 Task: Search for a place to stay in Collinsville, United States, from August 3 to August 7 for 2 guests. Set the price range between ₹4000 and ₹9000, select 1 bedroom and 1 bathroom, choose 'House' as the property type, enable 'Self check-in,' and select 'English' as the host language.
Action: Mouse pressed left at (525, 129)
Screenshot: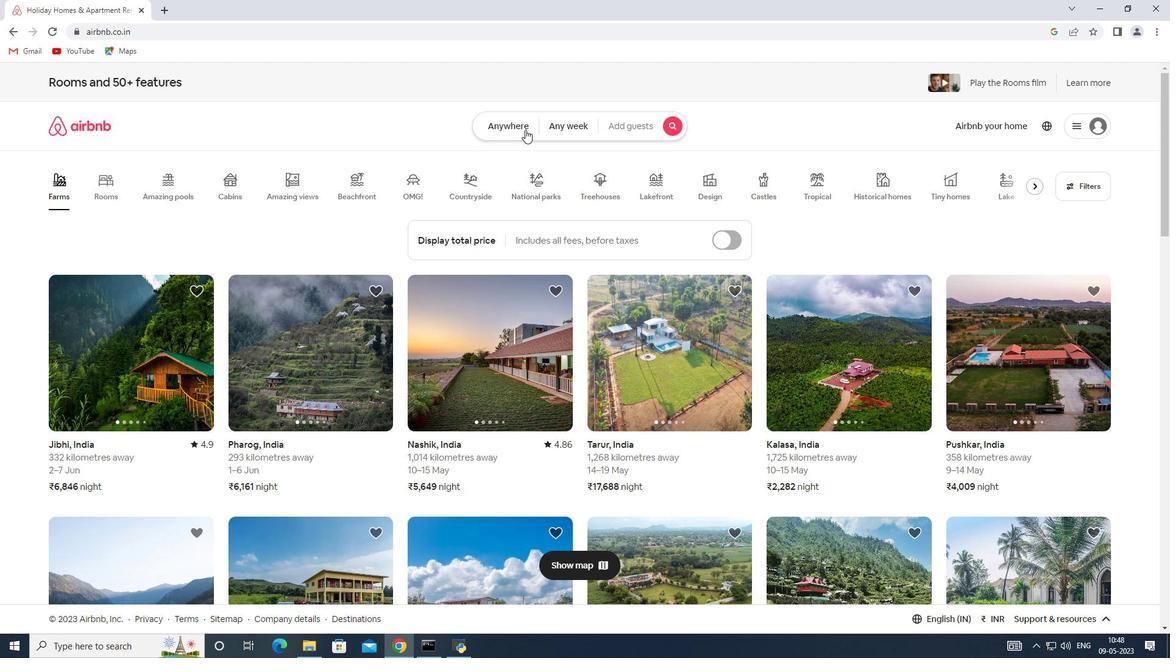
Action: Mouse moved to (382, 174)
Screenshot: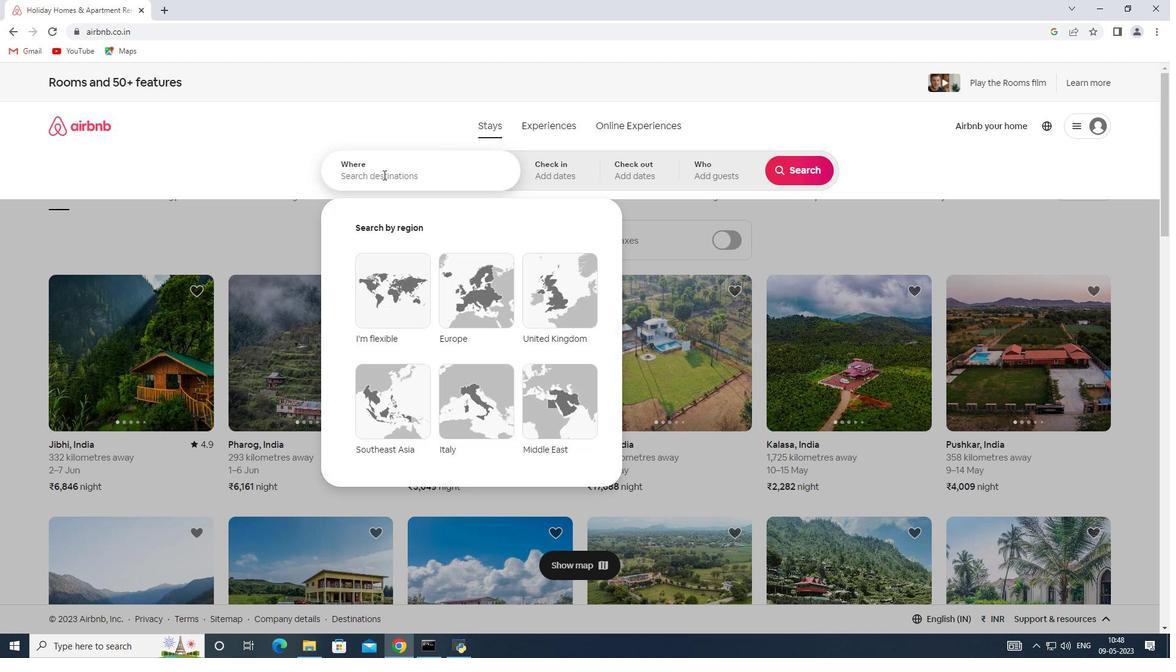 
Action: Mouse pressed left at (382, 174)
Screenshot: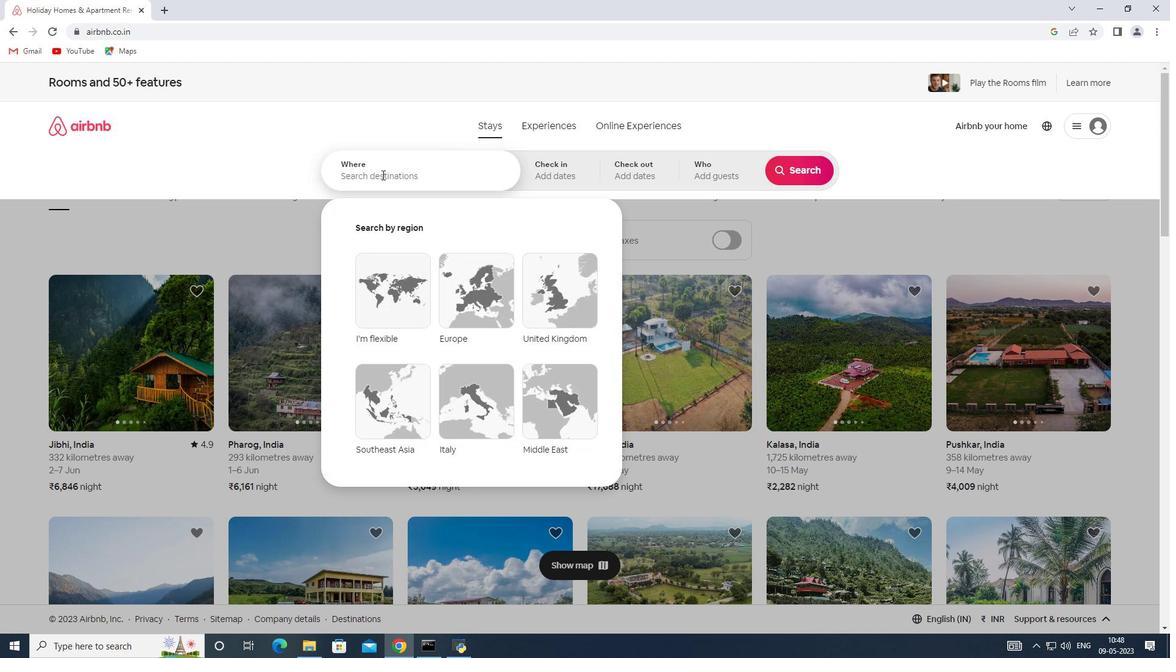 
Action: Key pressed <Key.shift><Key.shift><Key.shift><Key.shift><Key.shift><Key.shift><Key.shift><Key.shift><Key.shift><Key.shift><Key.shift><Key.shift><Key.shift><Key.shift><Key.shift><Key.shift><Key.shift><Key.shift><Key.shift><Key.shift><Key.shift><Key.shift><Key.shift><Key.shift>Collinsville,<Key.shift>United<Key.space><Key.shift>States
Screenshot: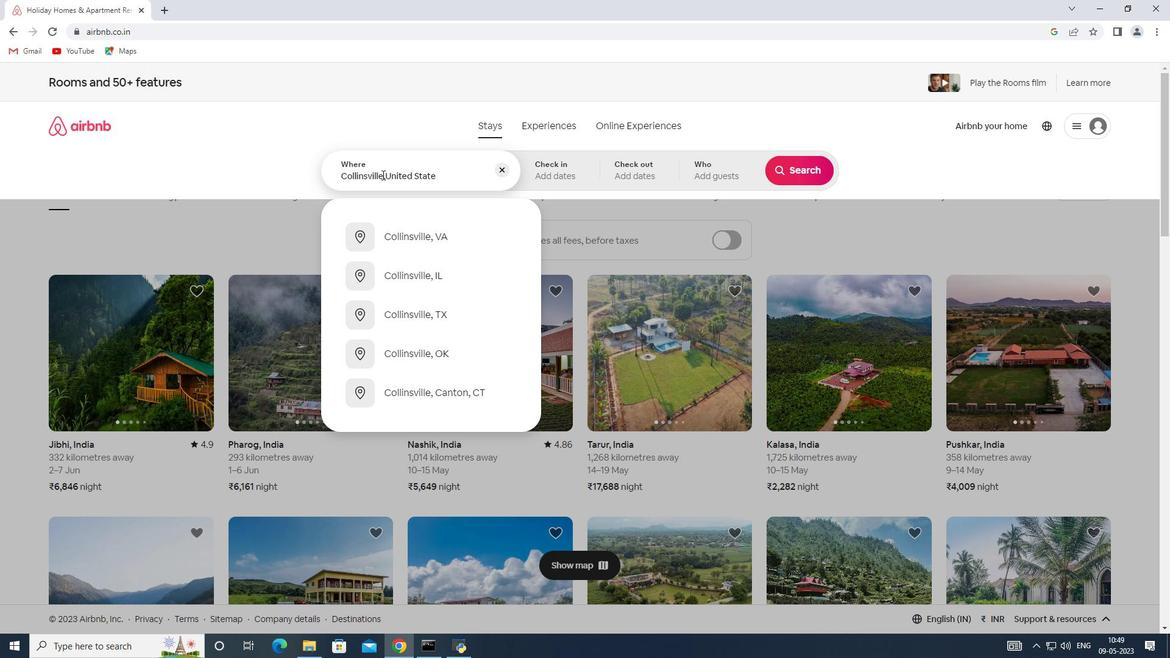 
Action: Mouse moved to (568, 160)
Screenshot: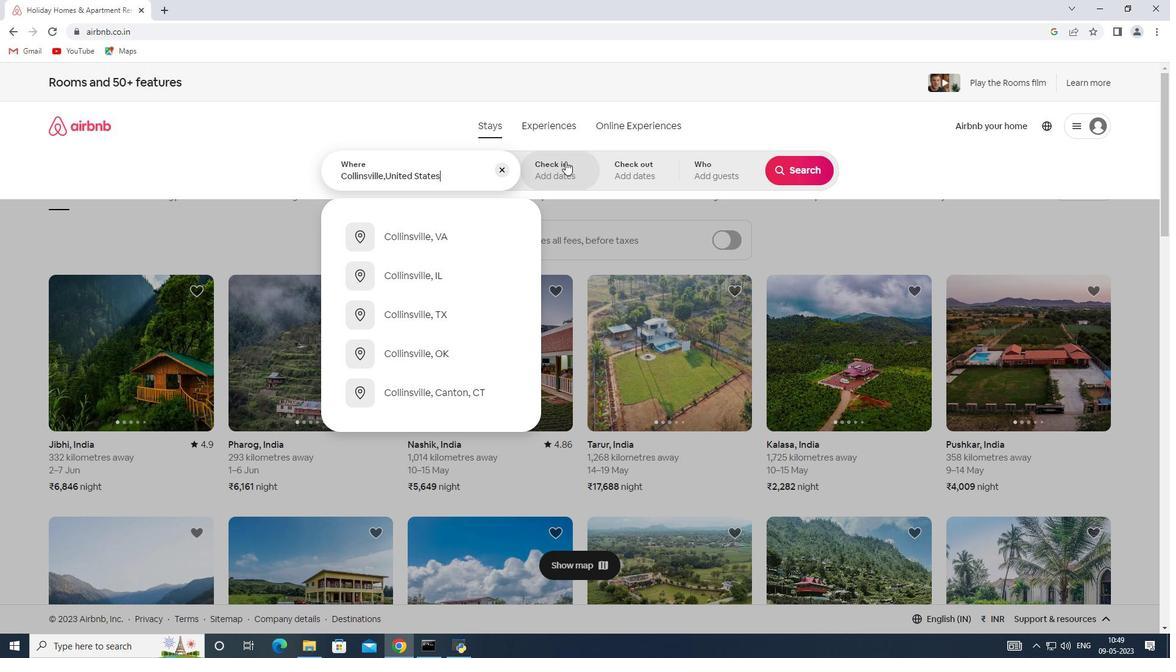 
Action: Mouse pressed left at (568, 160)
Screenshot: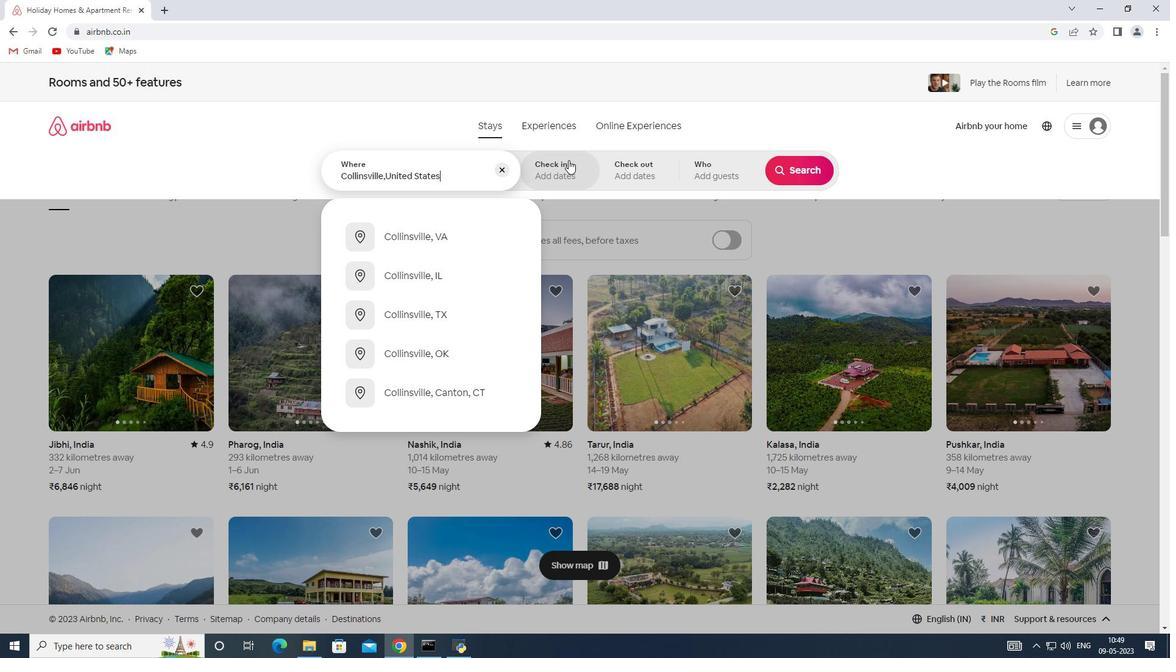 
Action: Mouse moved to (800, 273)
Screenshot: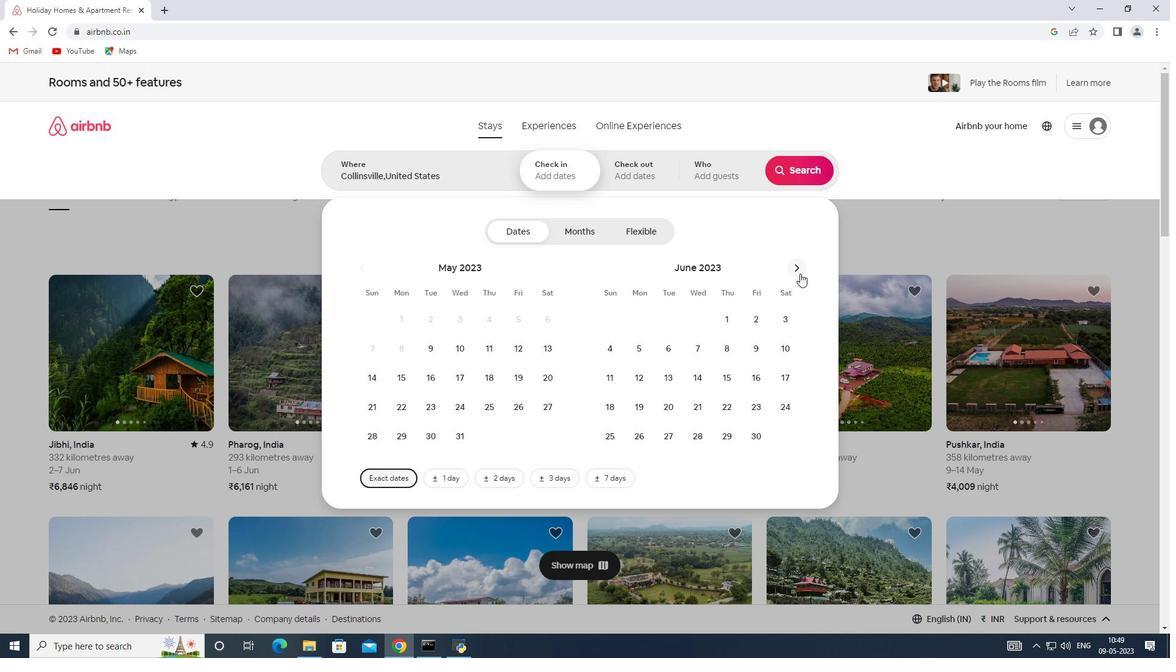 
Action: Mouse pressed left at (800, 273)
Screenshot: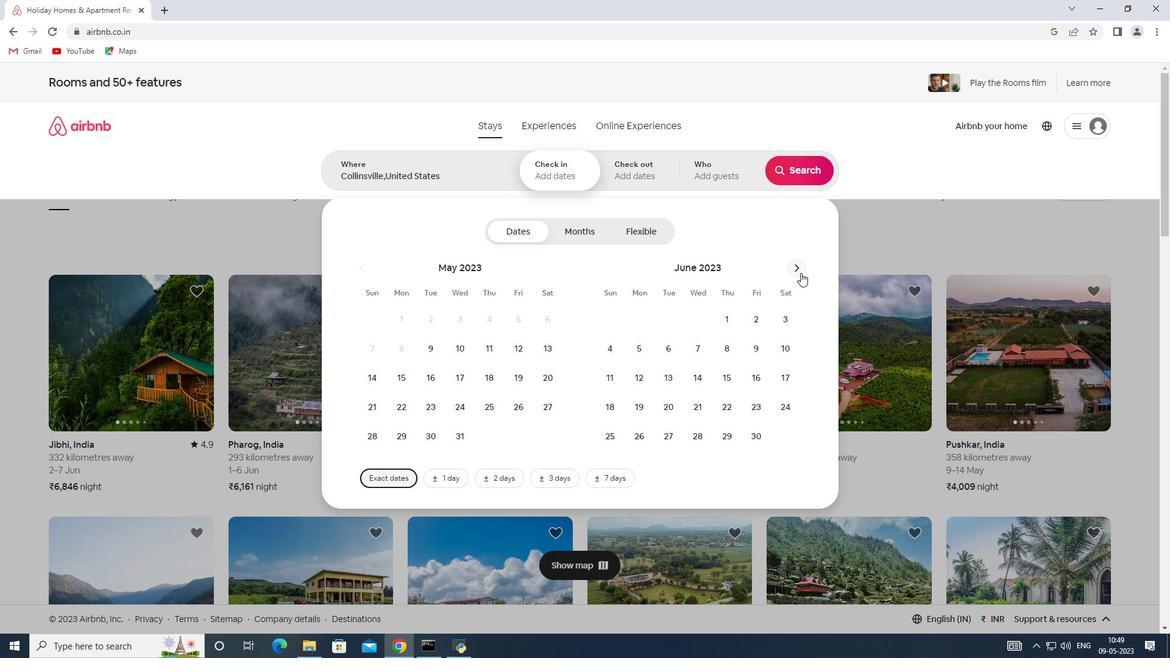 
Action: Mouse pressed left at (800, 273)
Screenshot: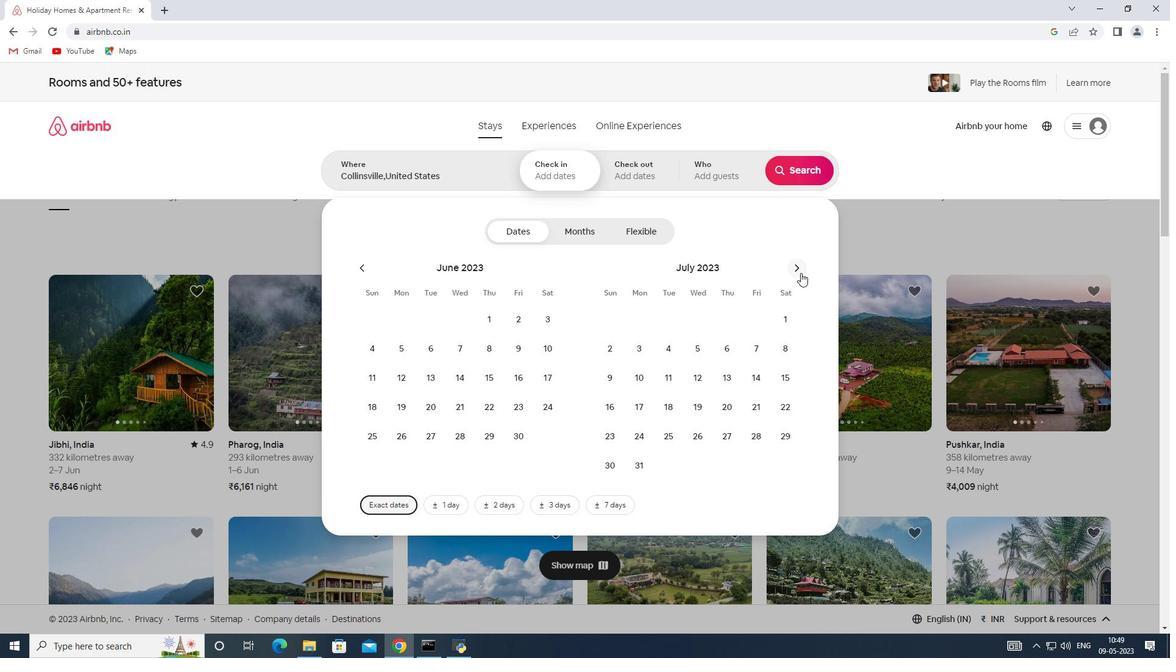 
Action: Mouse moved to (730, 315)
Screenshot: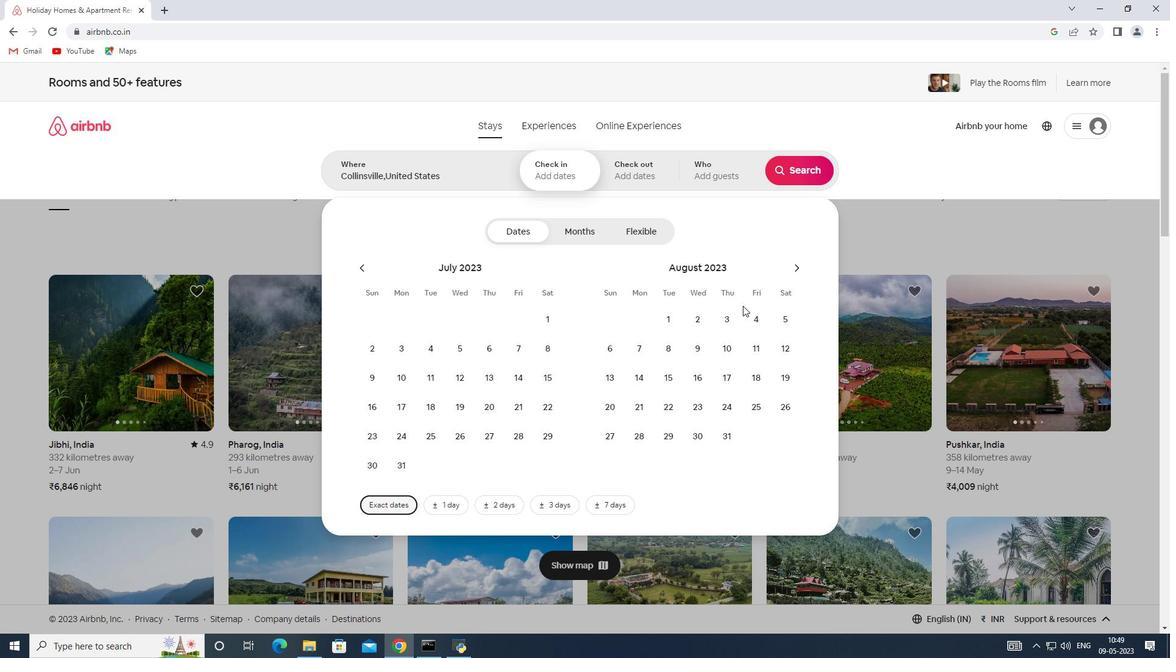 
Action: Mouse pressed left at (730, 315)
Screenshot: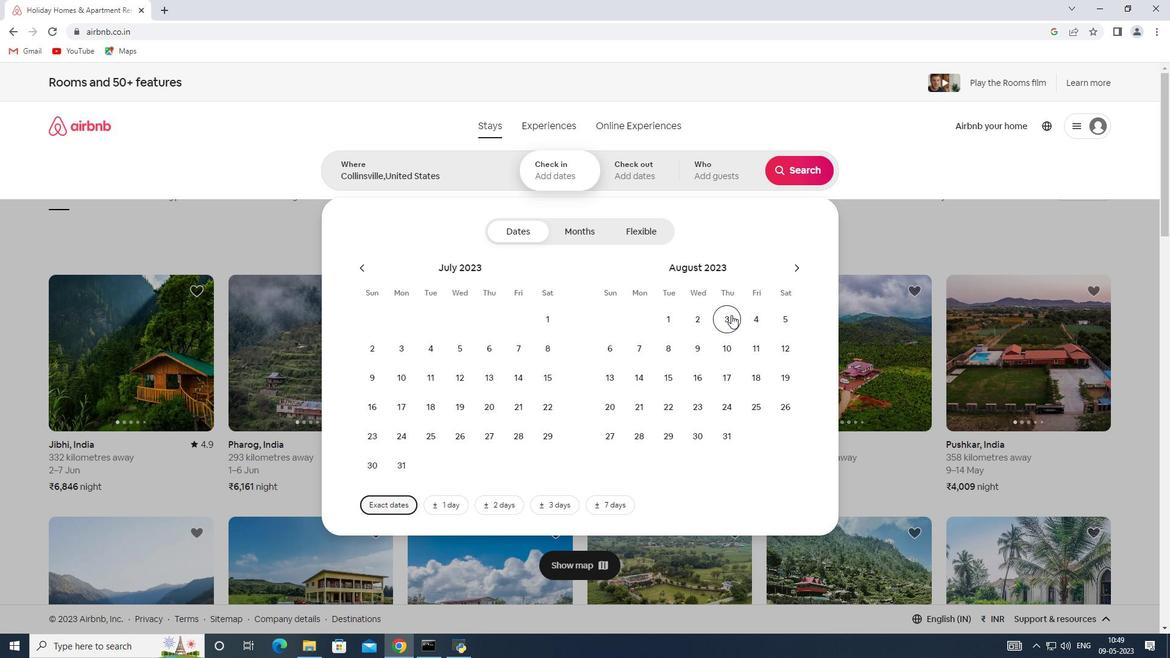 
Action: Mouse moved to (648, 343)
Screenshot: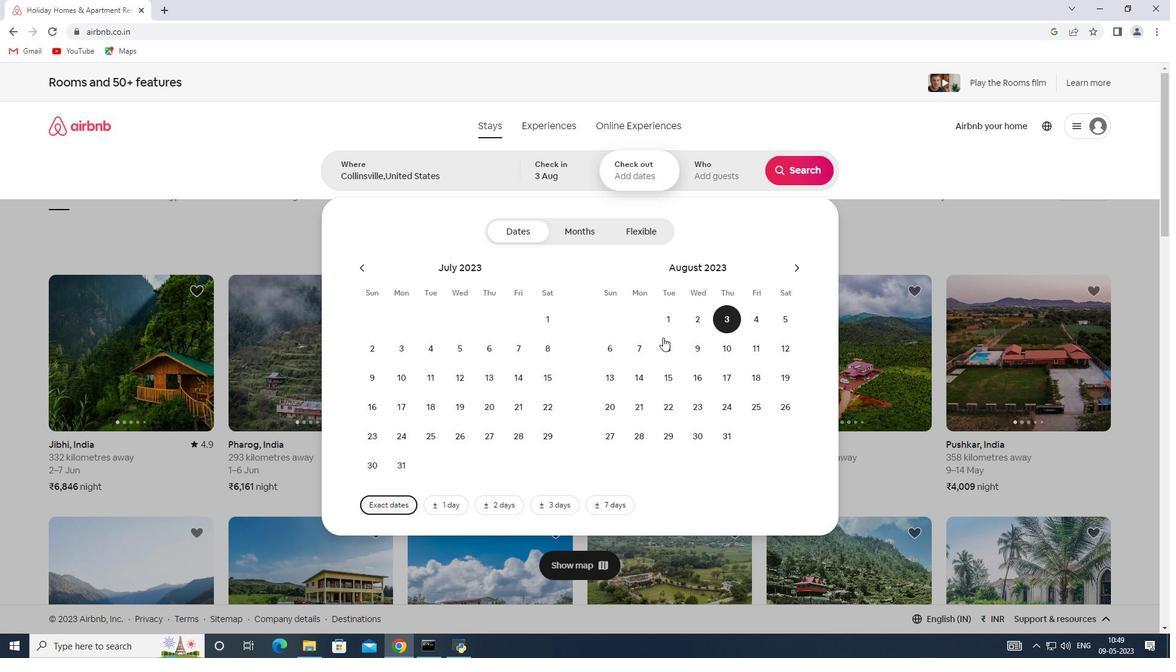 
Action: Mouse pressed left at (648, 343)
Screenshot: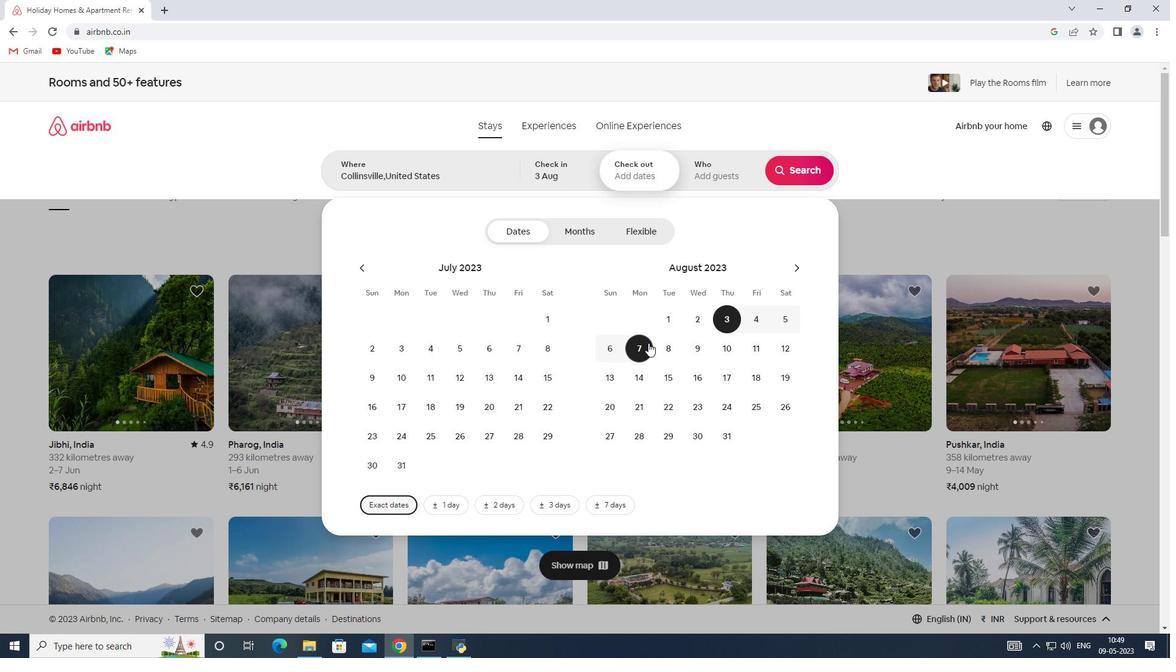 
Action: Mouse moved to (706, 176)
Screenshot: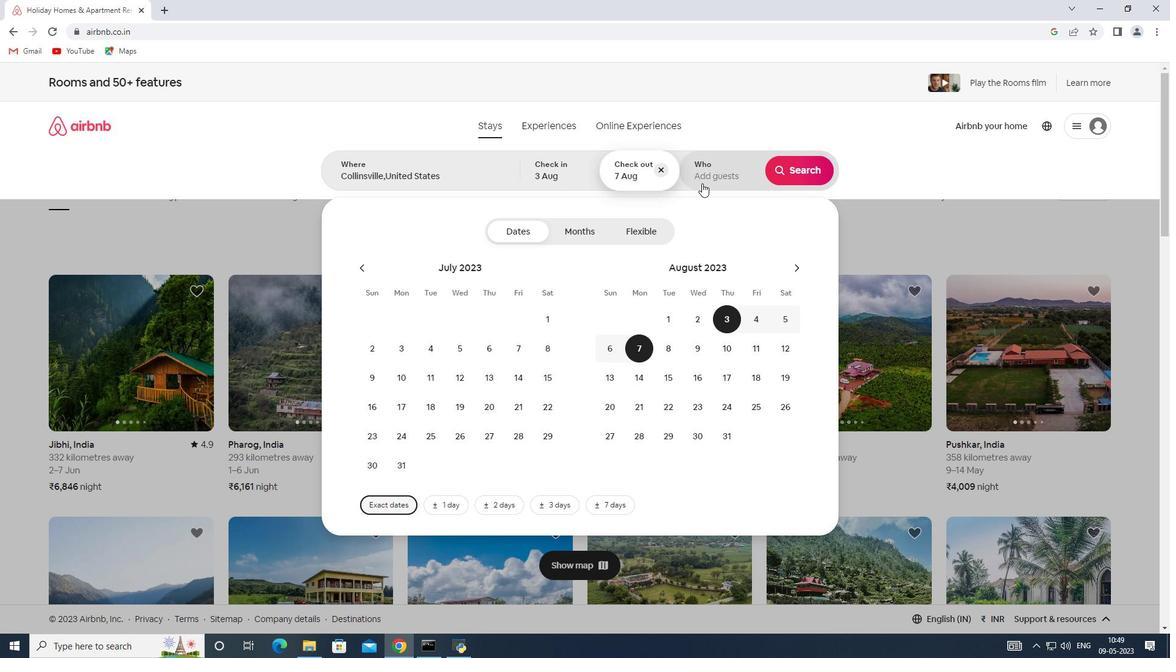 
Action: Mouse pressed left at (706, 176)
Screenshot: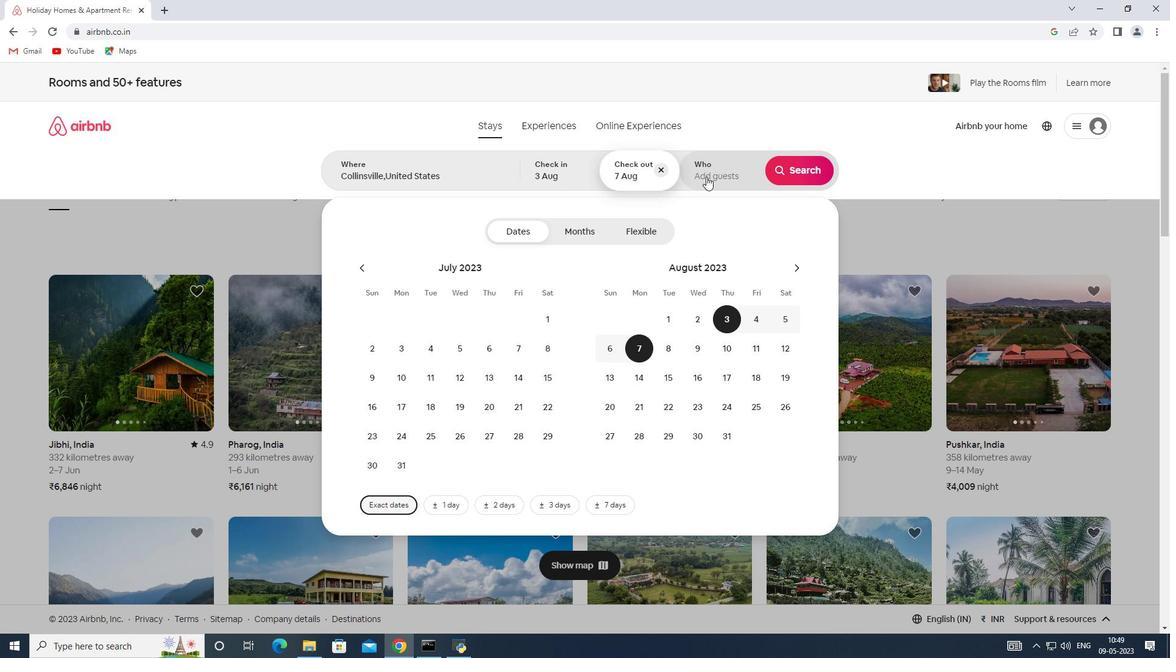 
Action: Mouse moved to (803, 234)
Screenshot: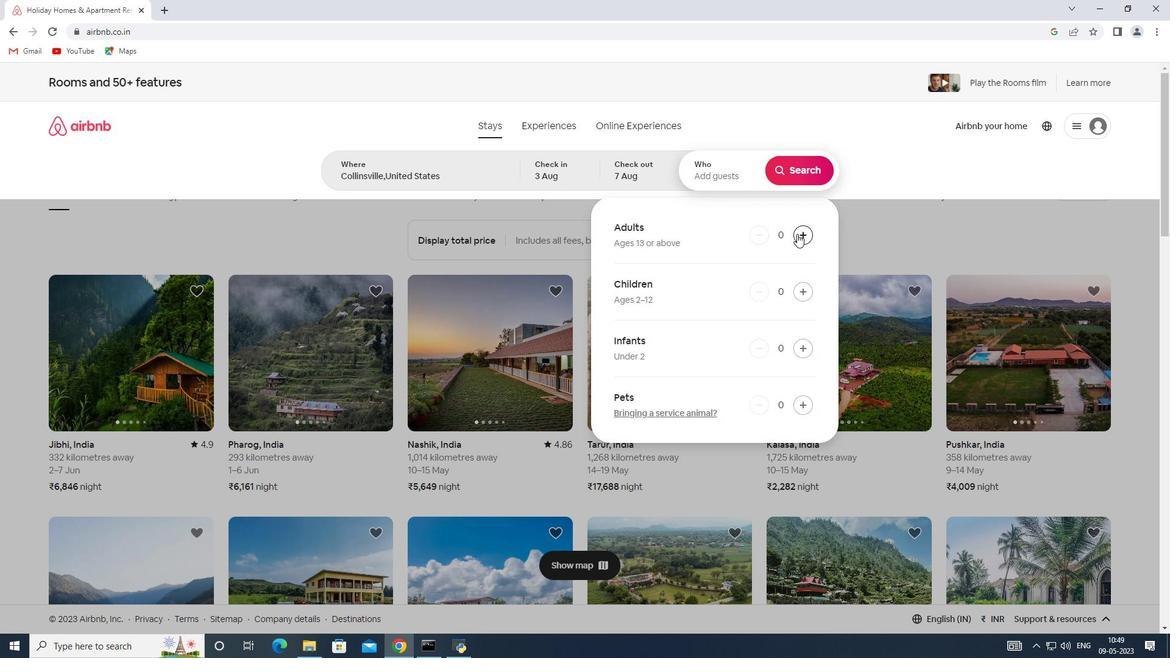 
Action: Mouse pressed left at (803, 234)
Screenshot: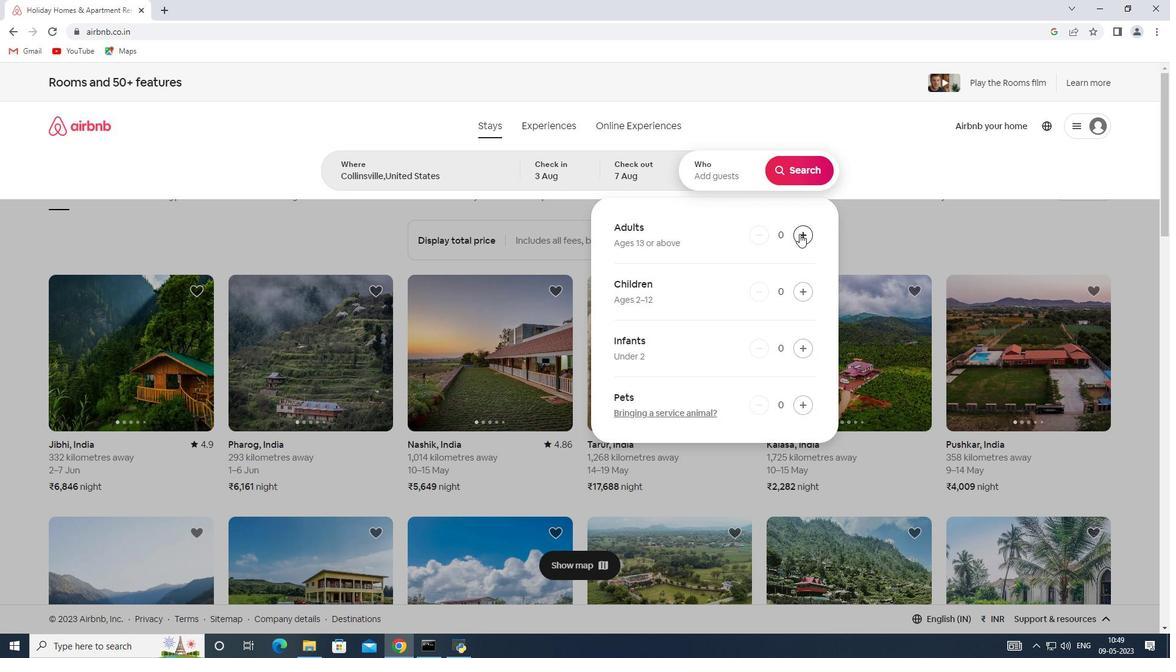 
Action: Mouse pressed left at (803, 234)
Screenshot: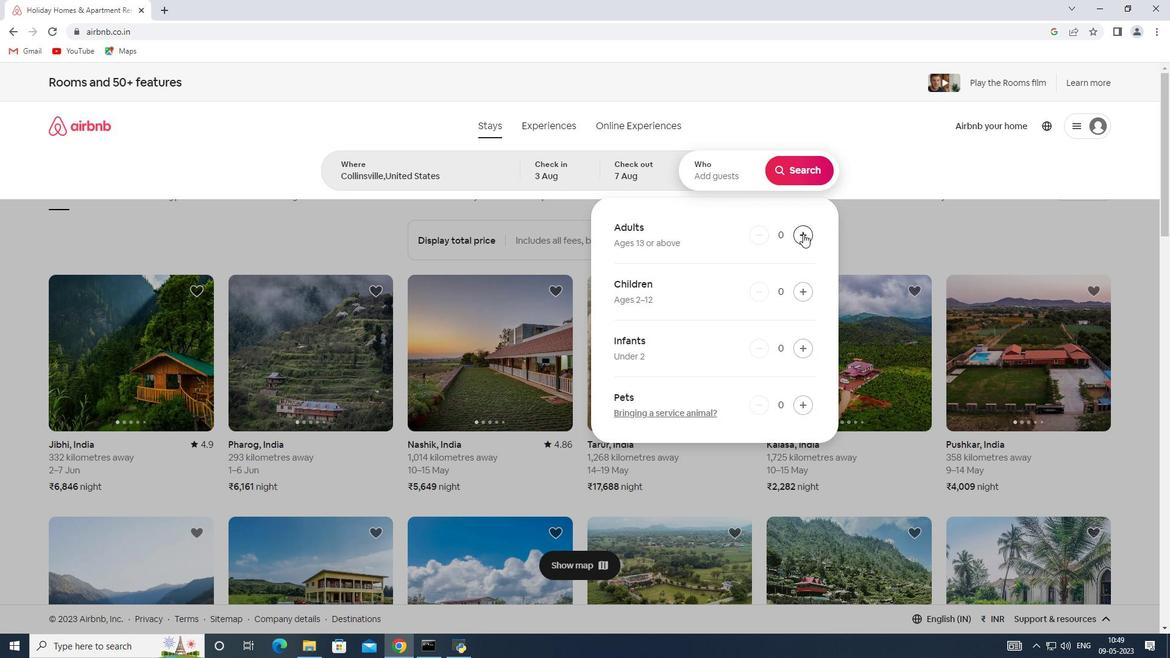 
Action: Mouse moved to (797, 165)
Screenshot: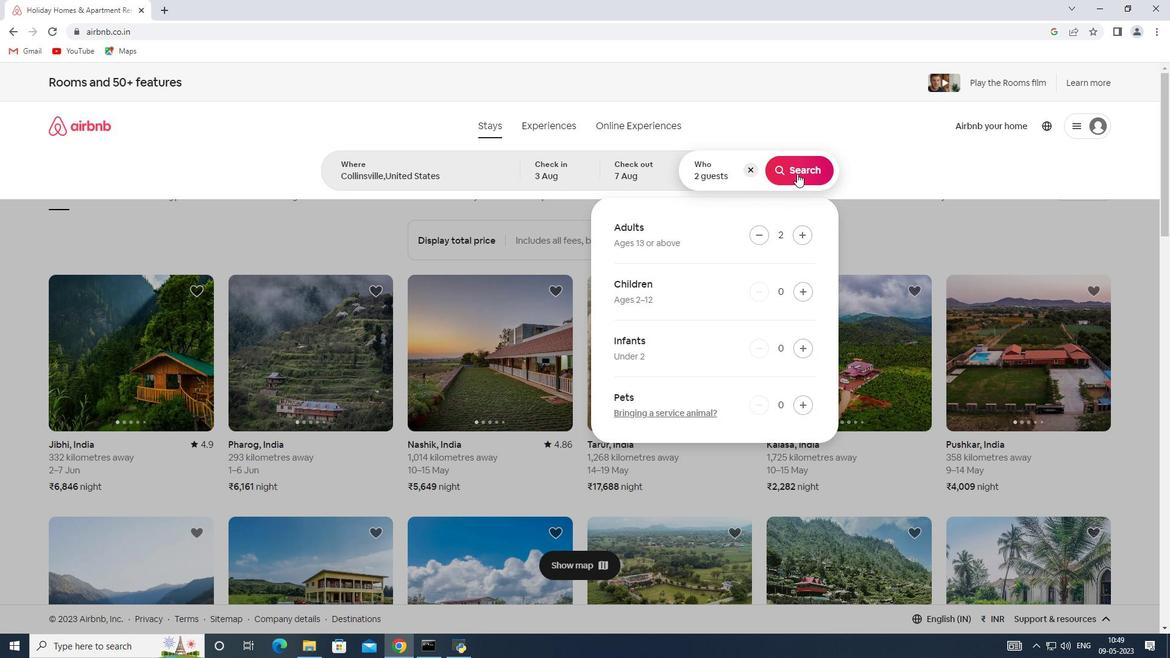 
Action: Mouse pressed left at (797, 165)
Screenshot: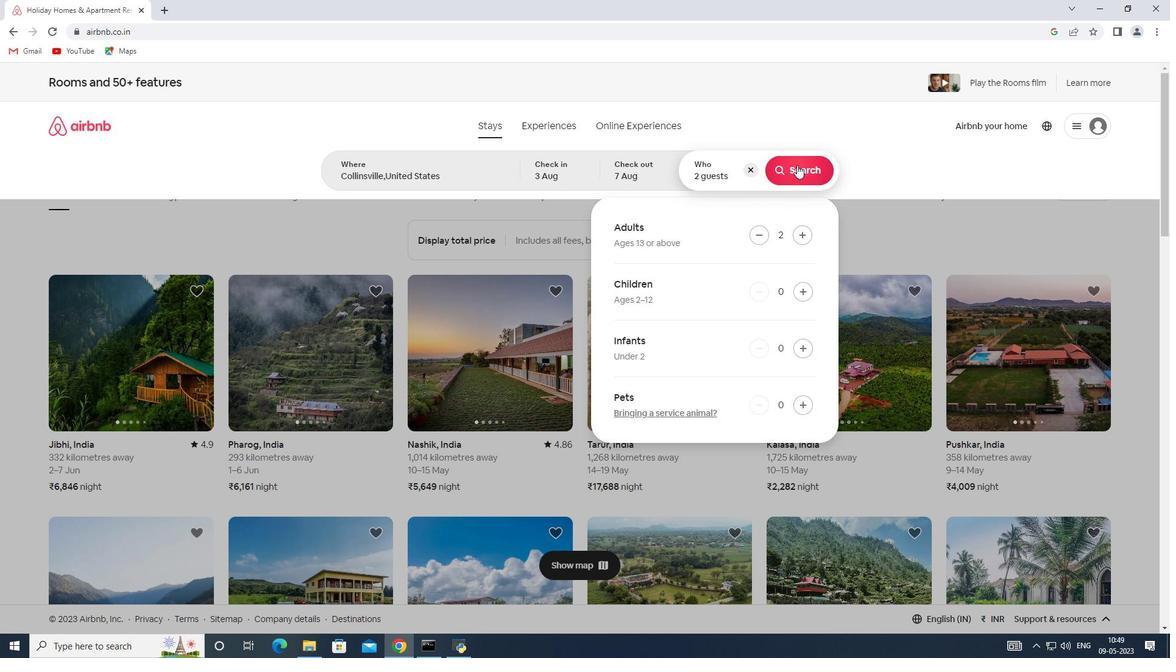 
Action: Mouse moved to (1130, 134)
Screenshot: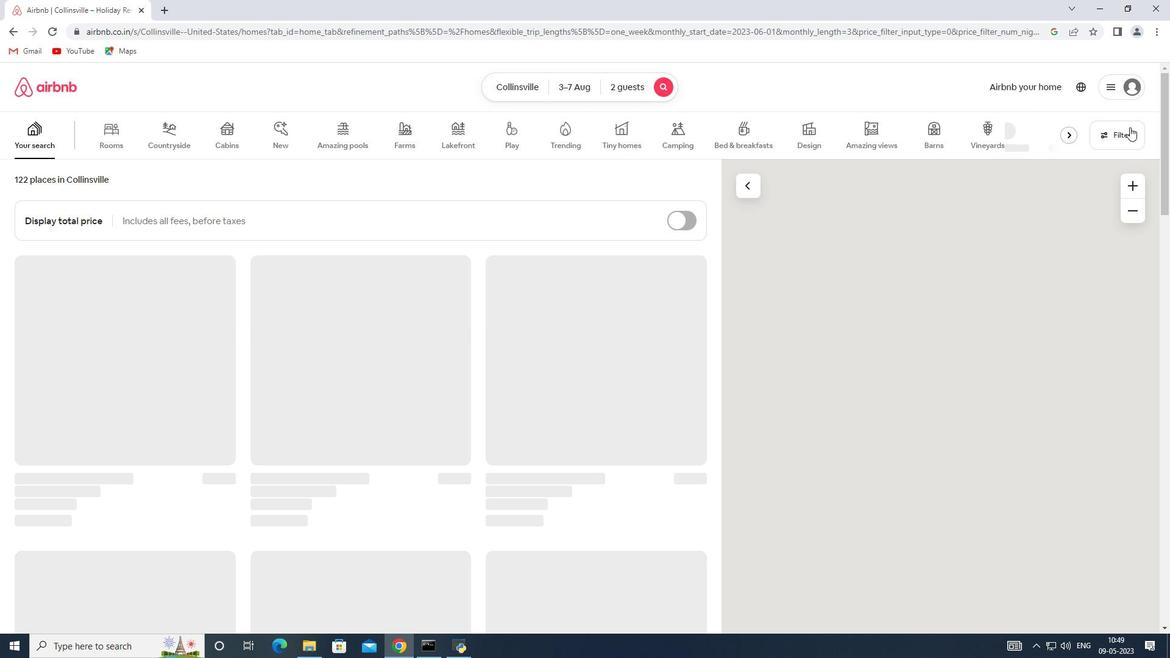 
Action: Mouse pressed left at (1130, 134)
Screenshot: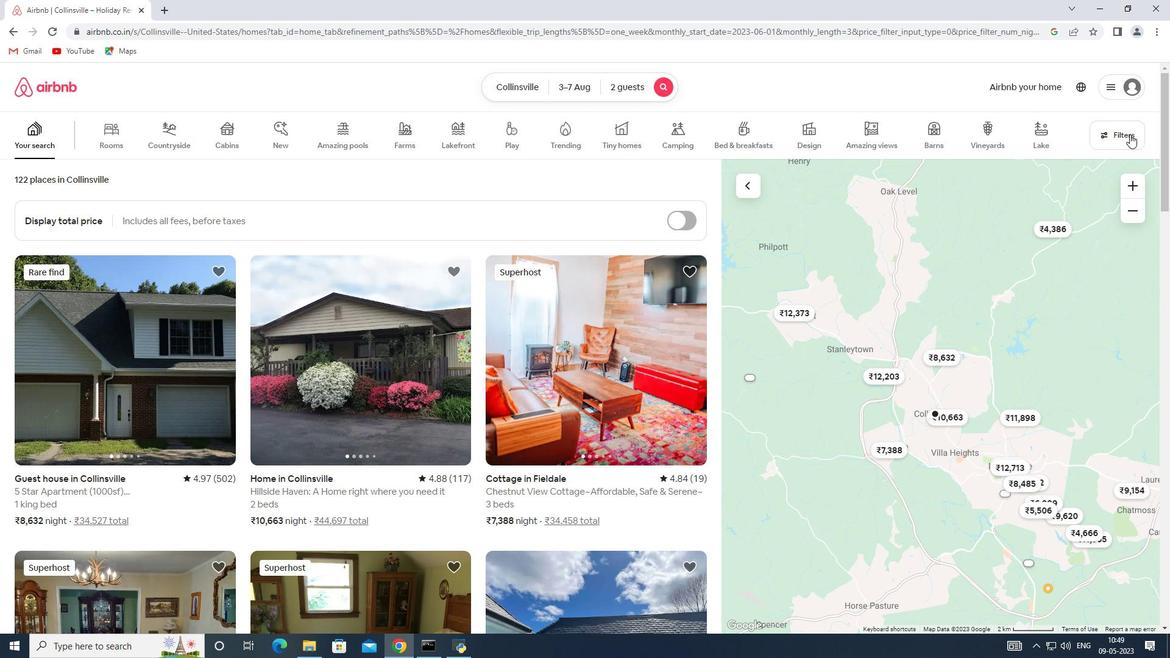 
Action: Mouse moved to (416, 435)
Screenshot: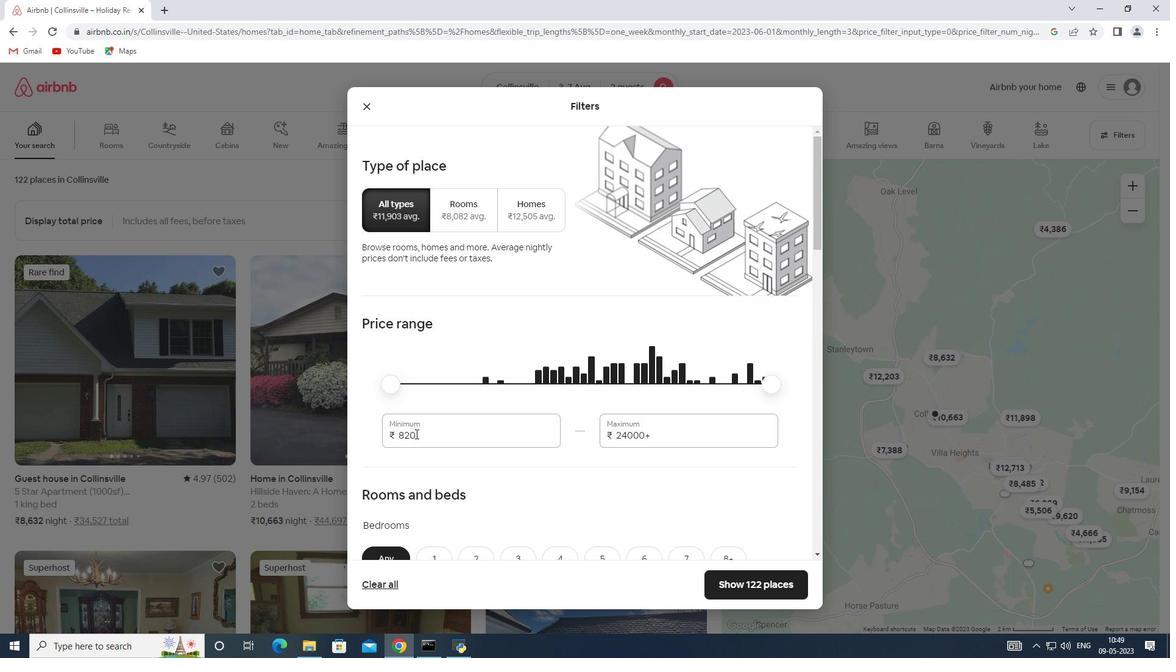 
Action: Mouse pressed left at (416, 435)
Screenshot: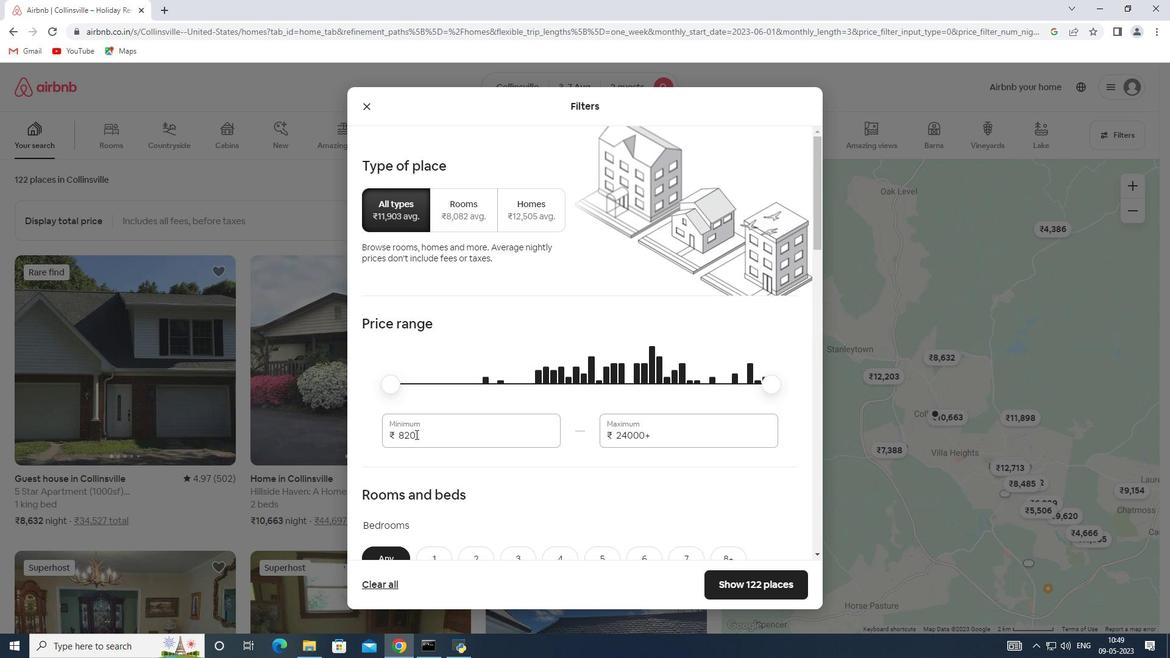 
Action: Mouse moved to (385, 435)
Screenshot: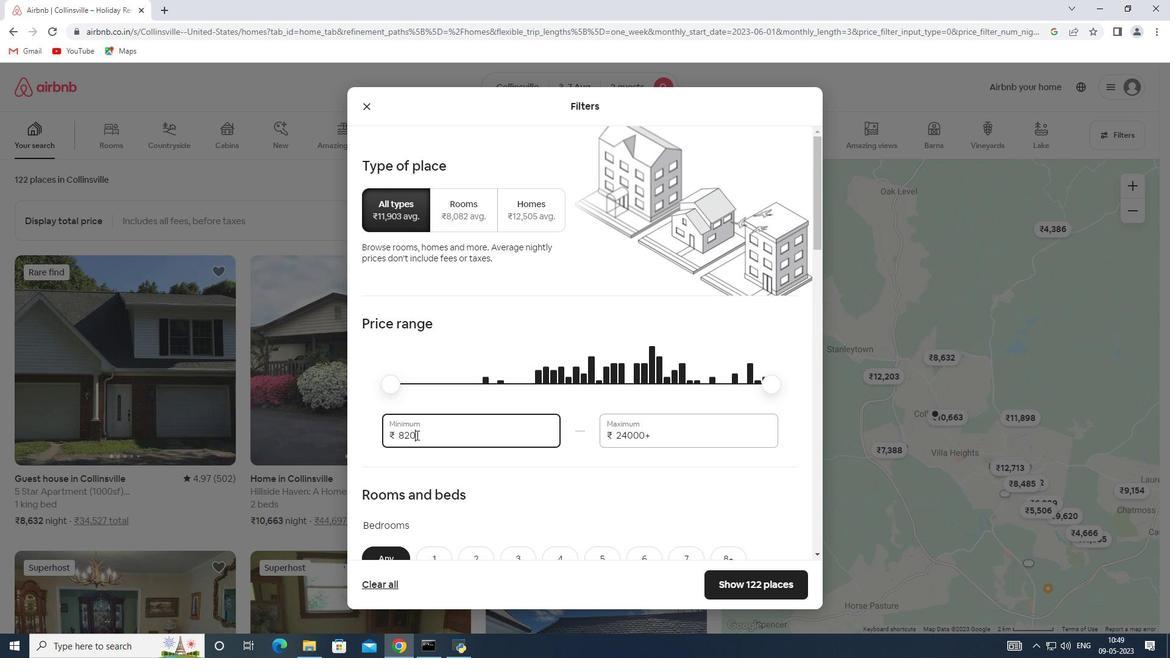 
Action: Key pressed 4000
Screenshot: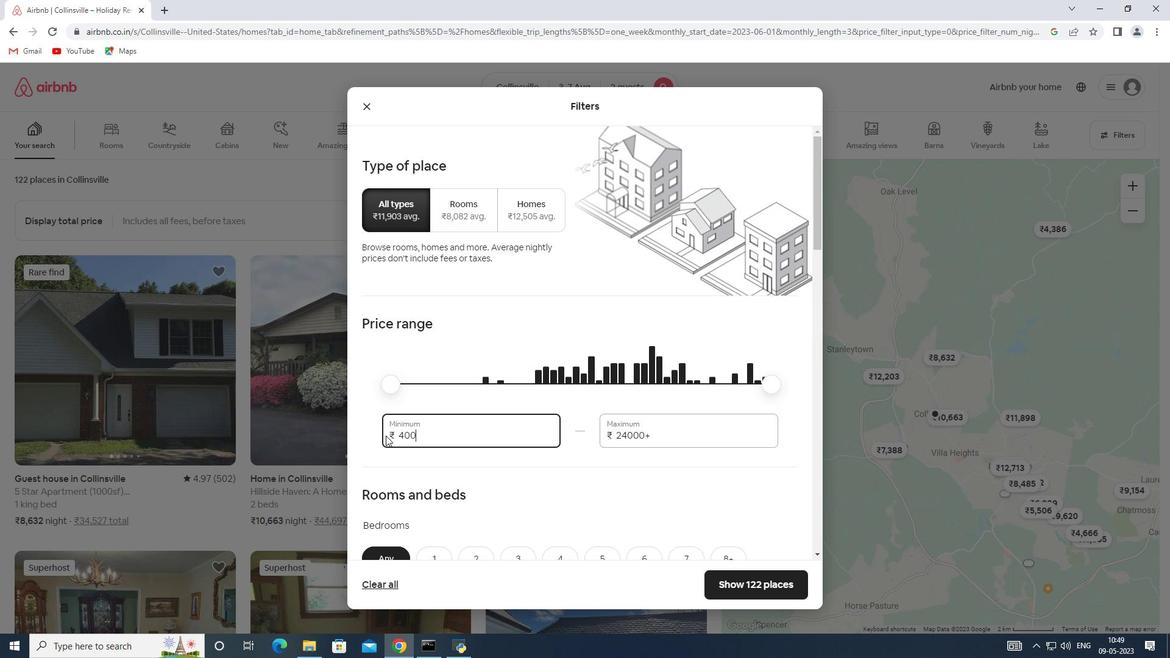 
Action: Mouse moved to (660, 435)
Screenshot: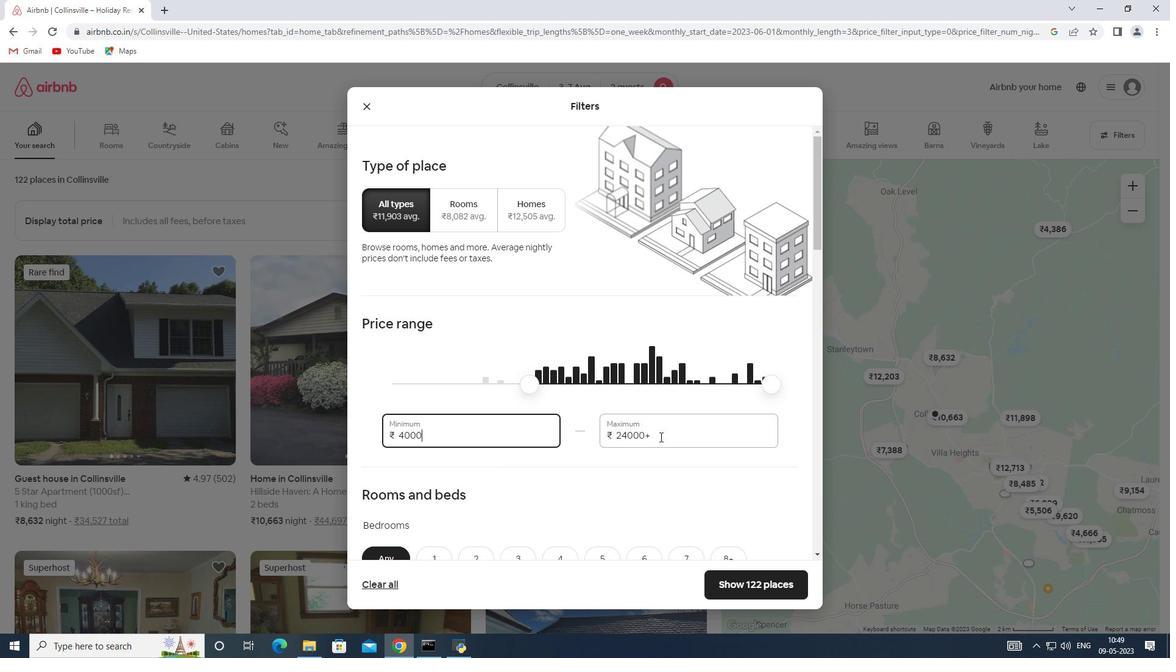 
Action: Mouse pressed left at (660, 435)
Screenshot: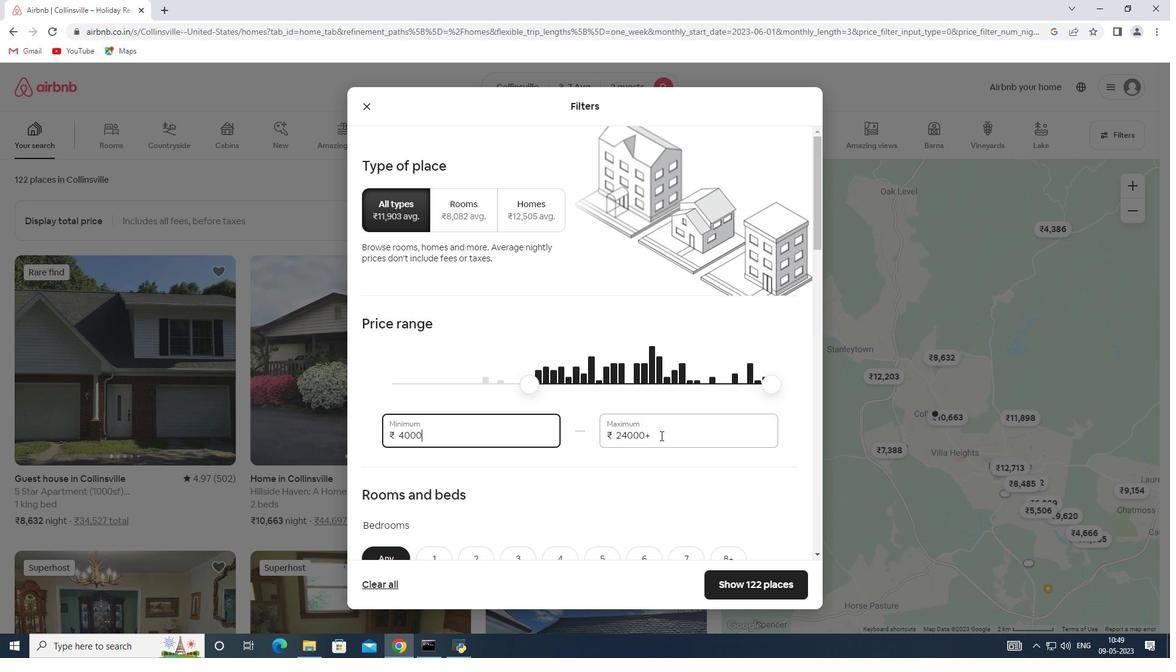 
Action: Mouse moved to (563, 435)
Screenshot: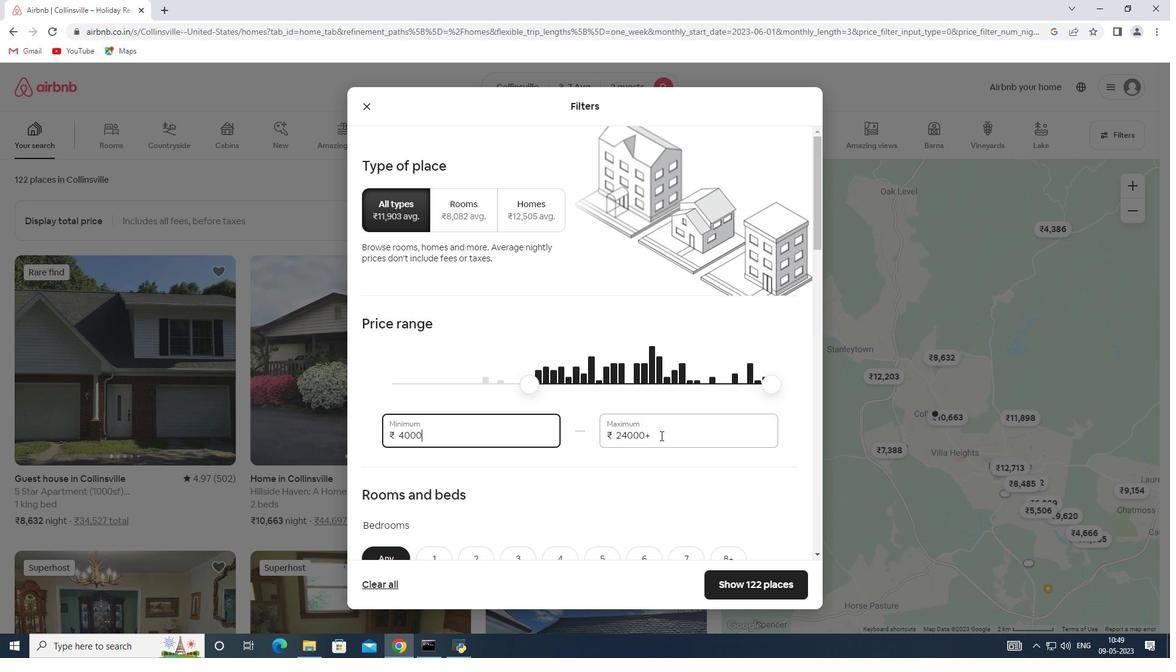 
Action: Key pressed 9000
Screenshot: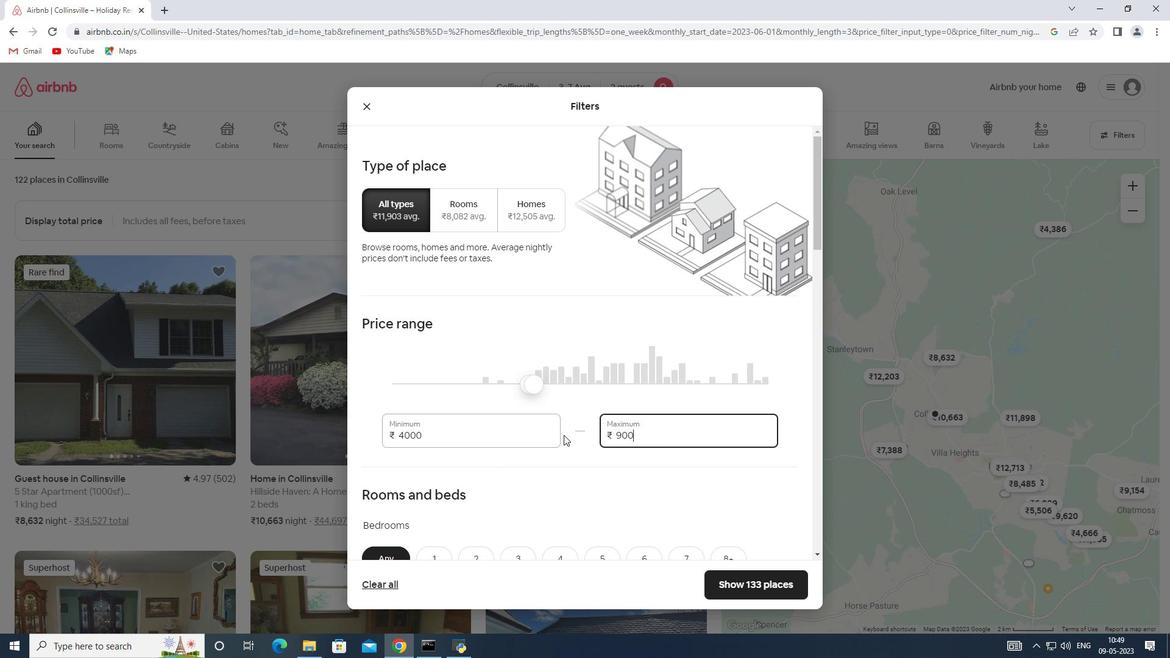
Action: Mouse scrolled (563, 434) with delta (0, 0)
Screenshot: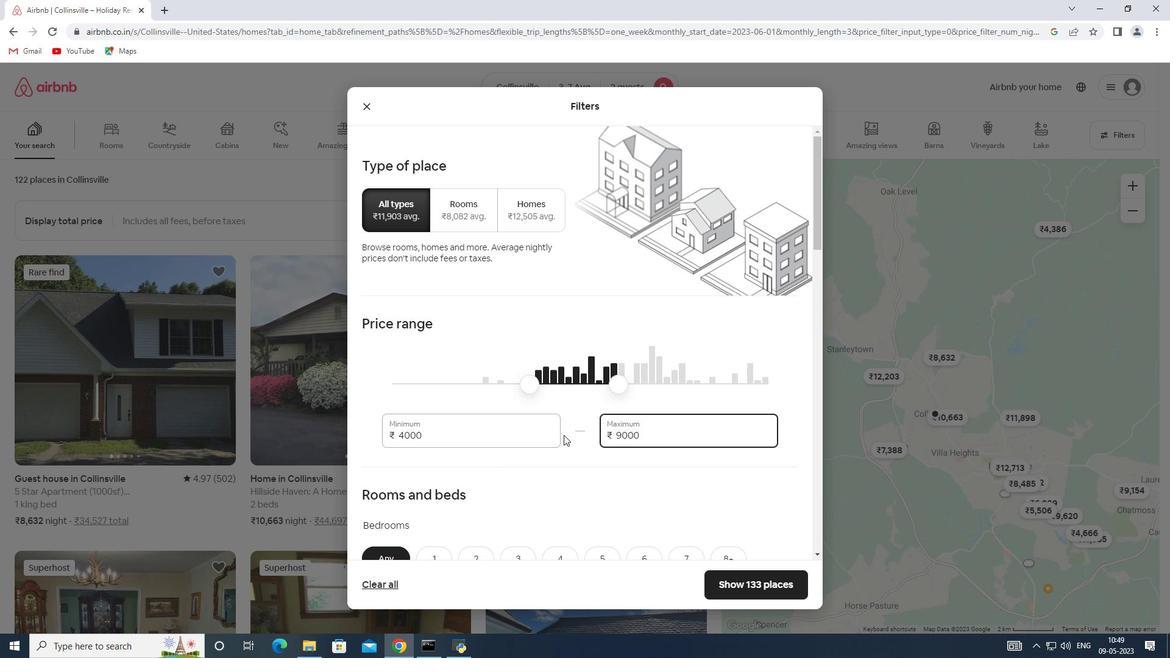 
Action: Mouse scrolled (563, 434) with delta (0, 0)
Screenshot: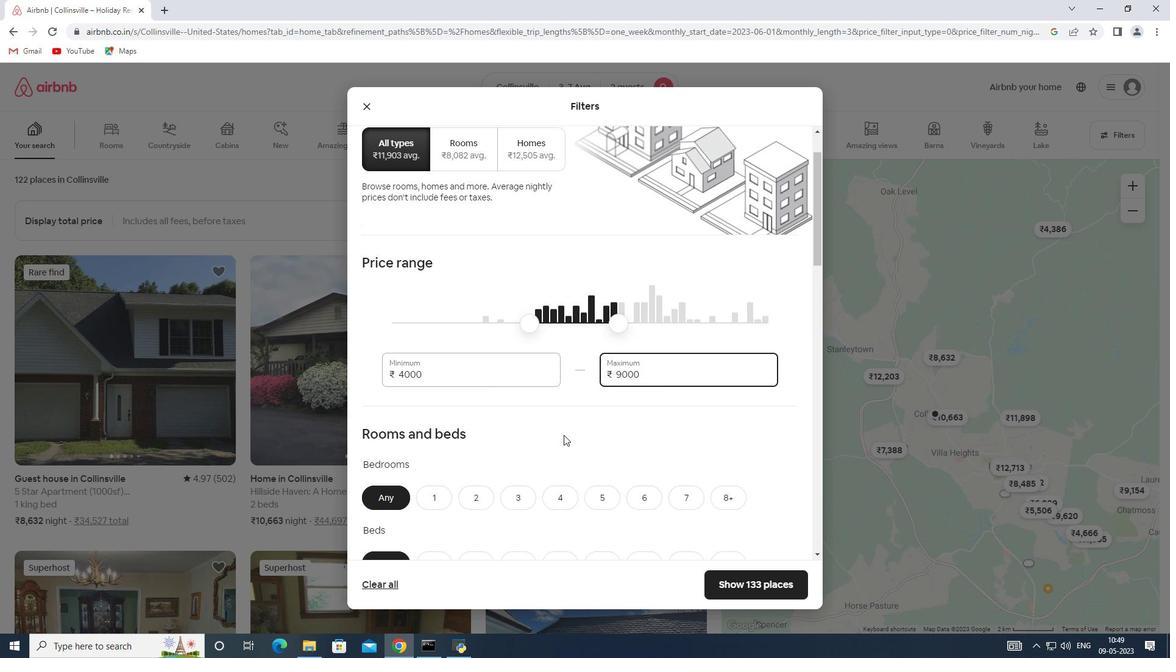 
Action: Mouse scrolled (563, 434) with delta (0, 0)
Screenshot: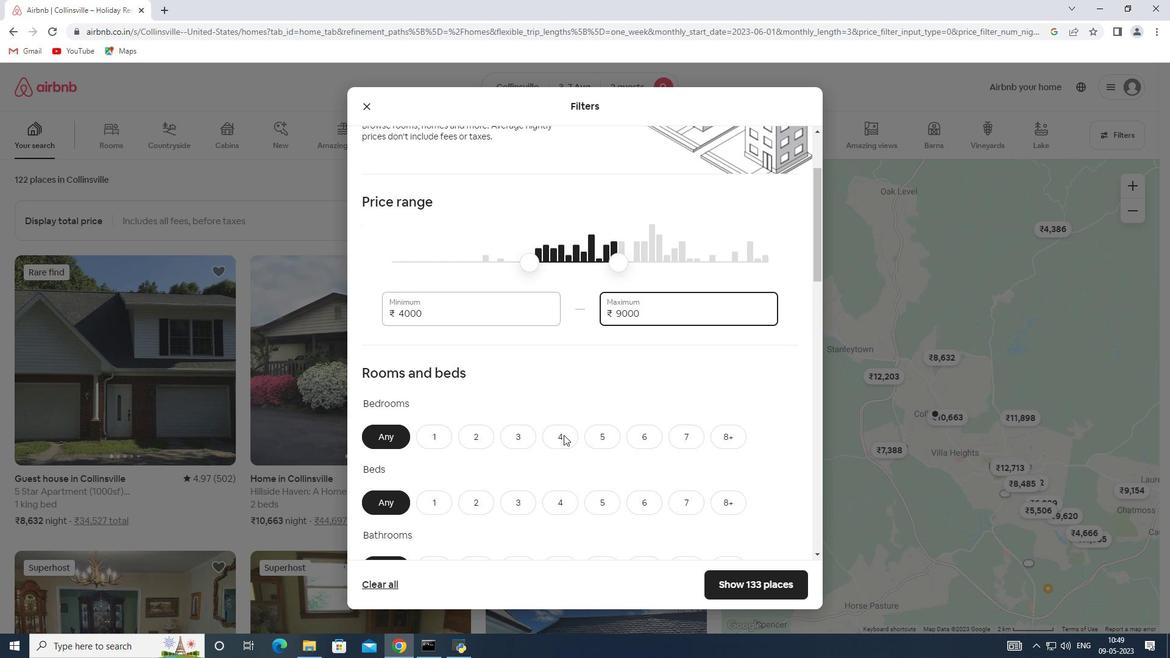 
Action: Mouse scrolled (563, 434) with delta (0, 0)
Screenshot: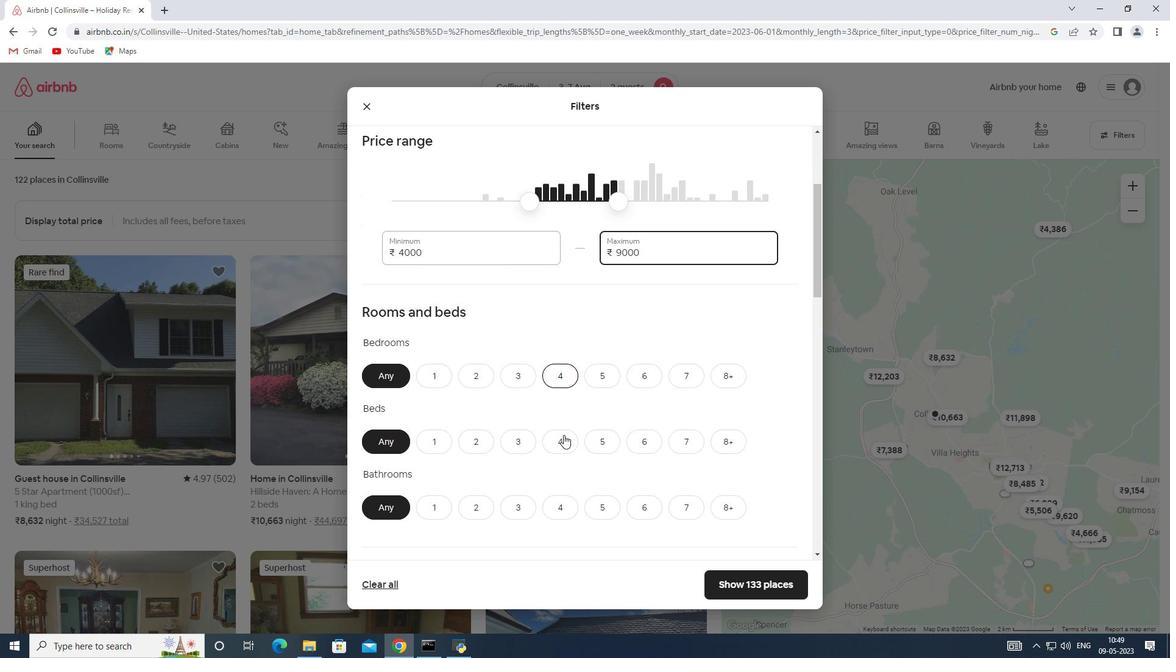 
Action: Mouse moved to (441, 320)
Screenshot: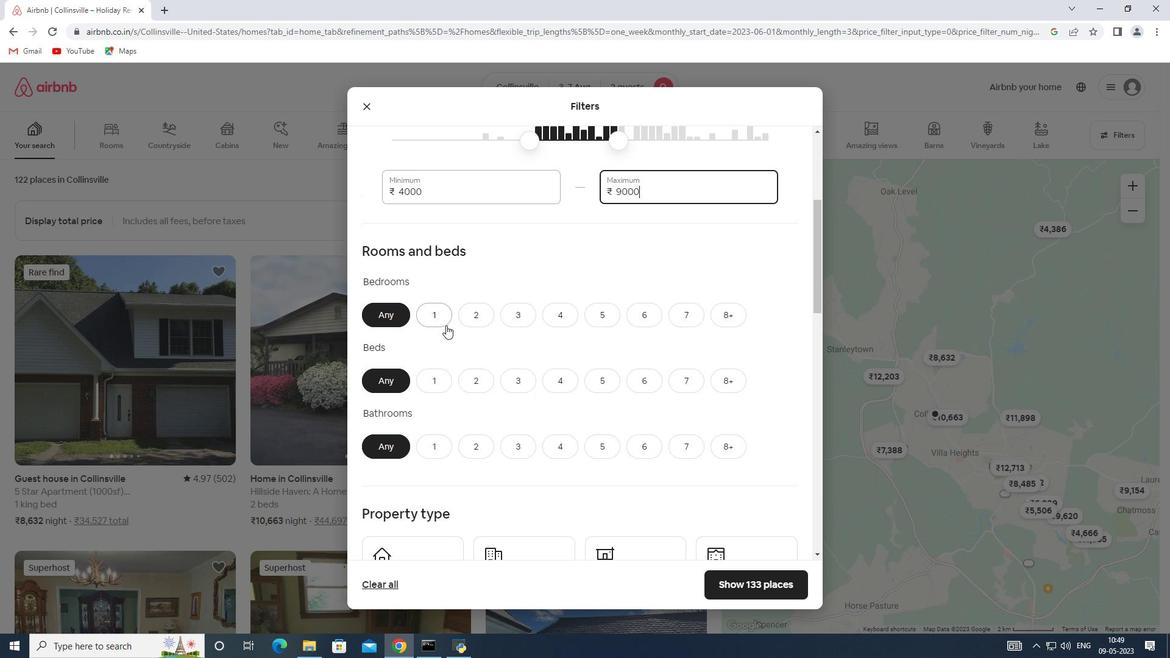 
Action: Mouse pressed left at (441, 320)
Screenshot: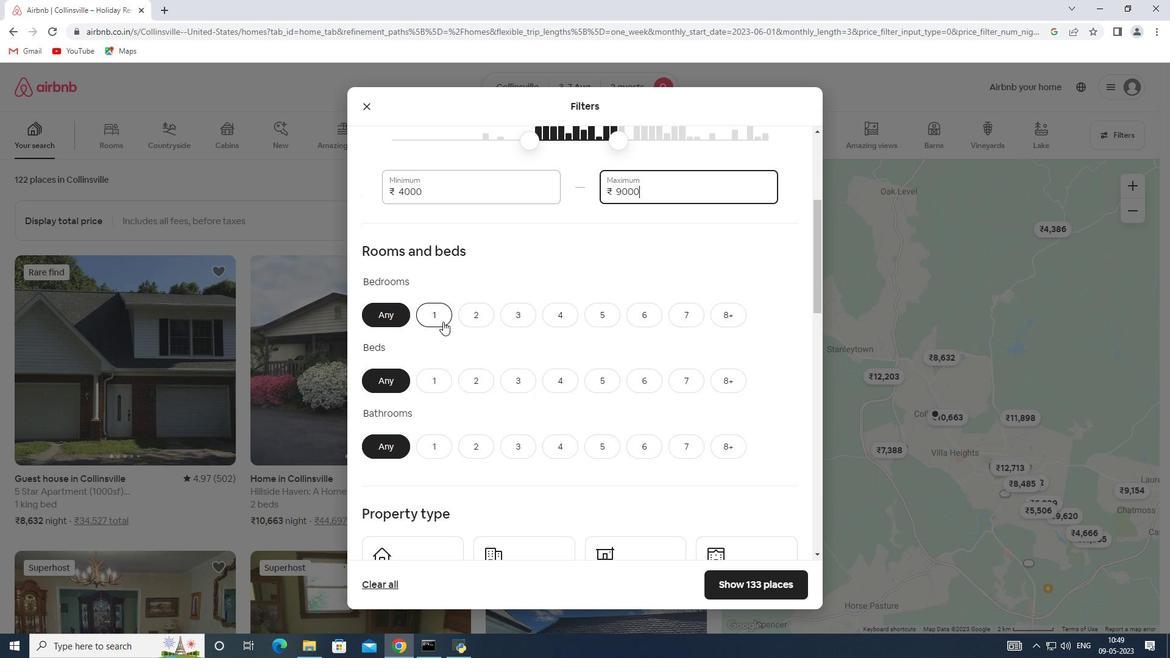 
Action: Mouse moved to (426, 379)
Screenshot: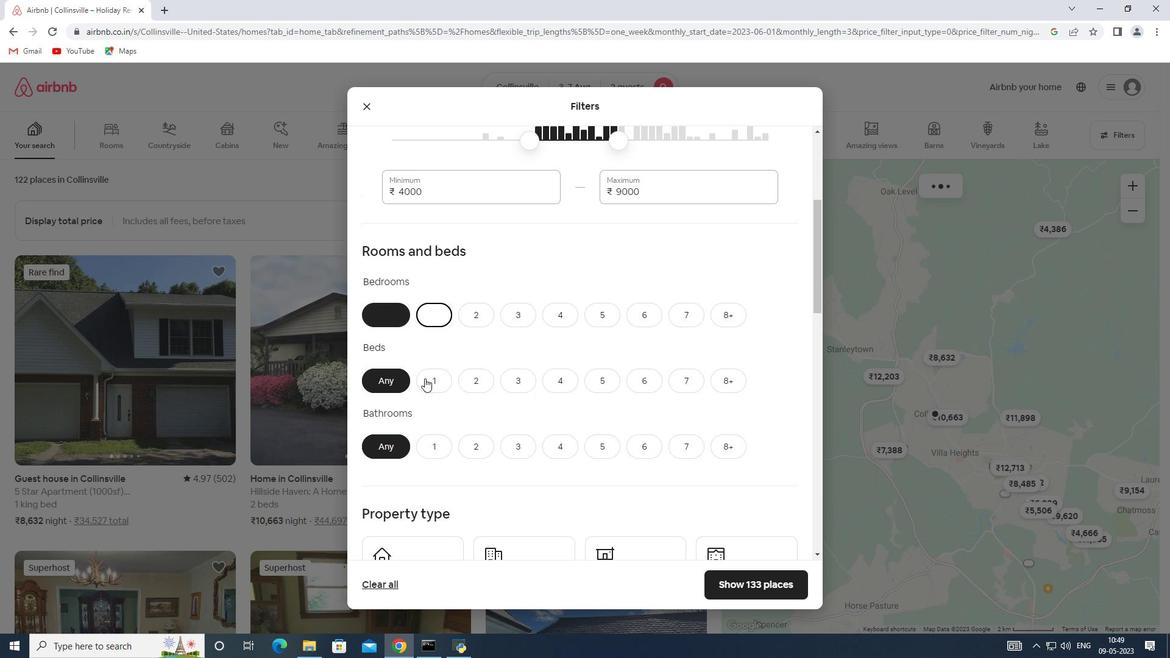 
Action: Mouse pressed left at (426, 379)
Screenshot: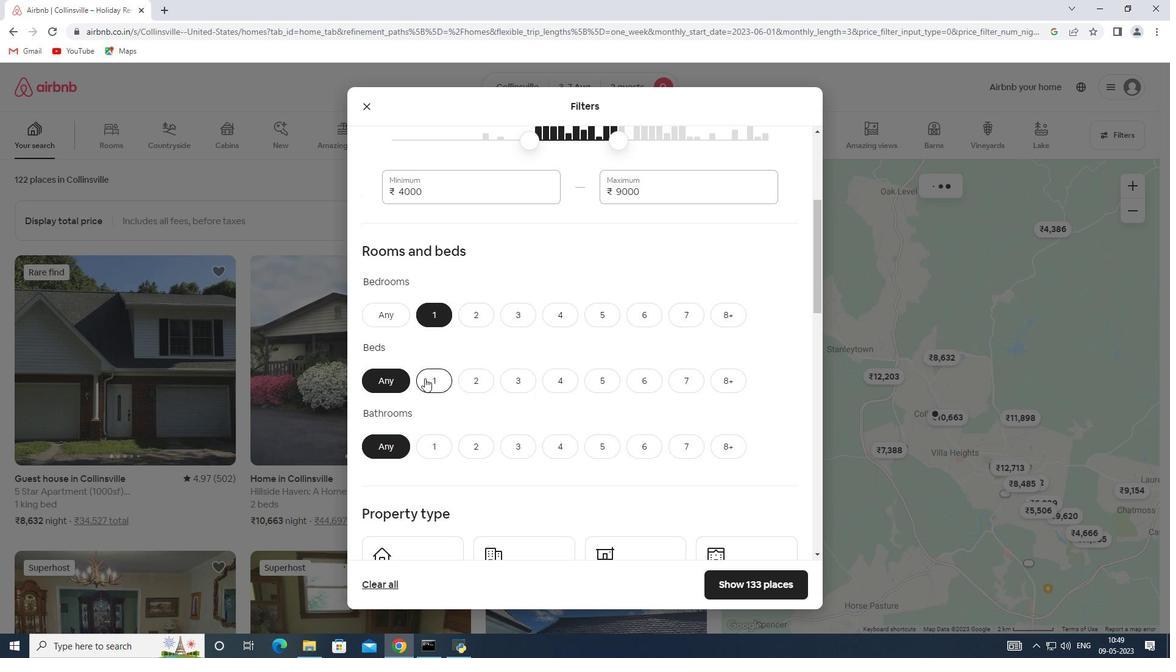 
Action: Mouse moved to (435, 447)
Screenshot: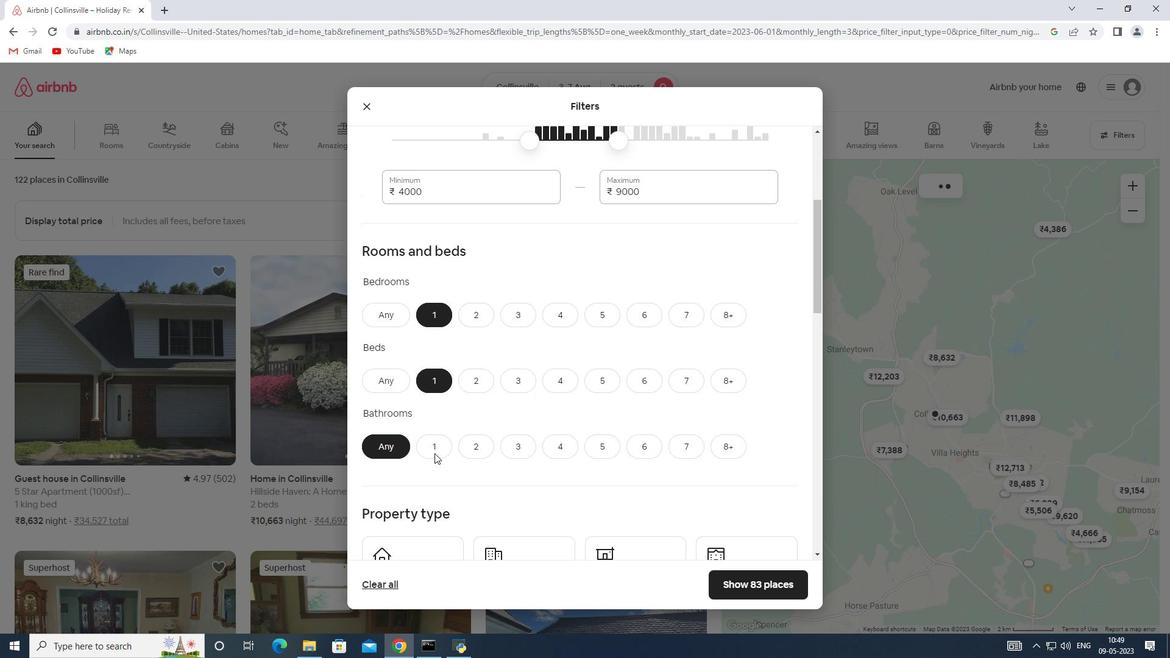 
Action: Mouse pressed left at (435, 447)
Screenshot: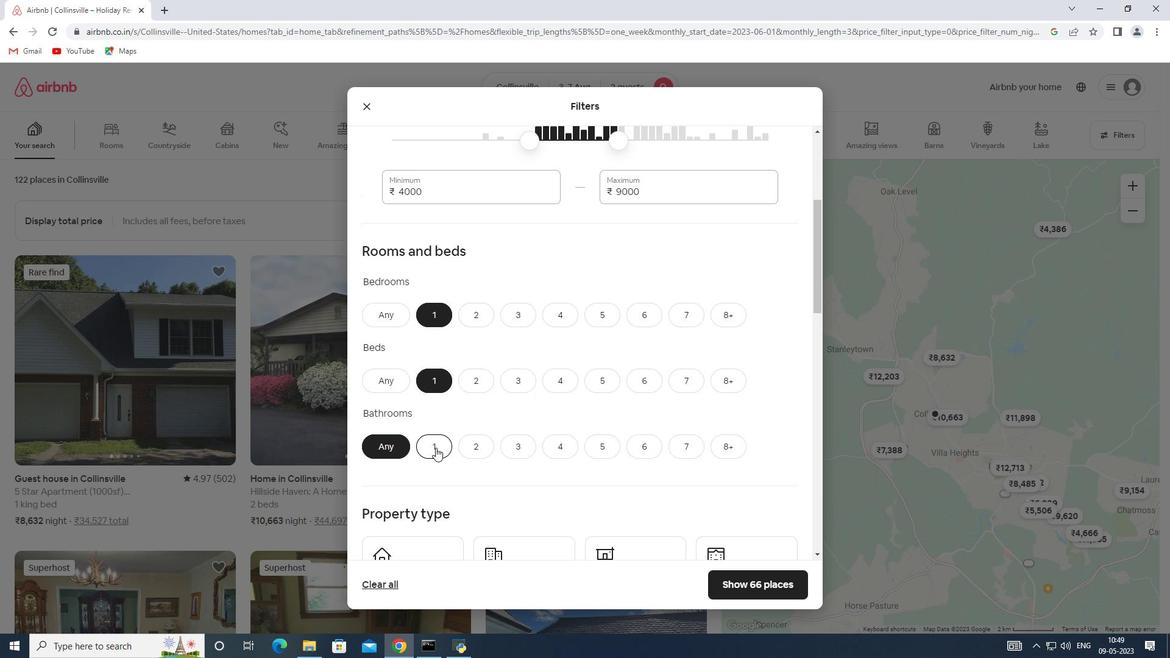 
Action: Mouse moved to (469, 408)
Screenshot: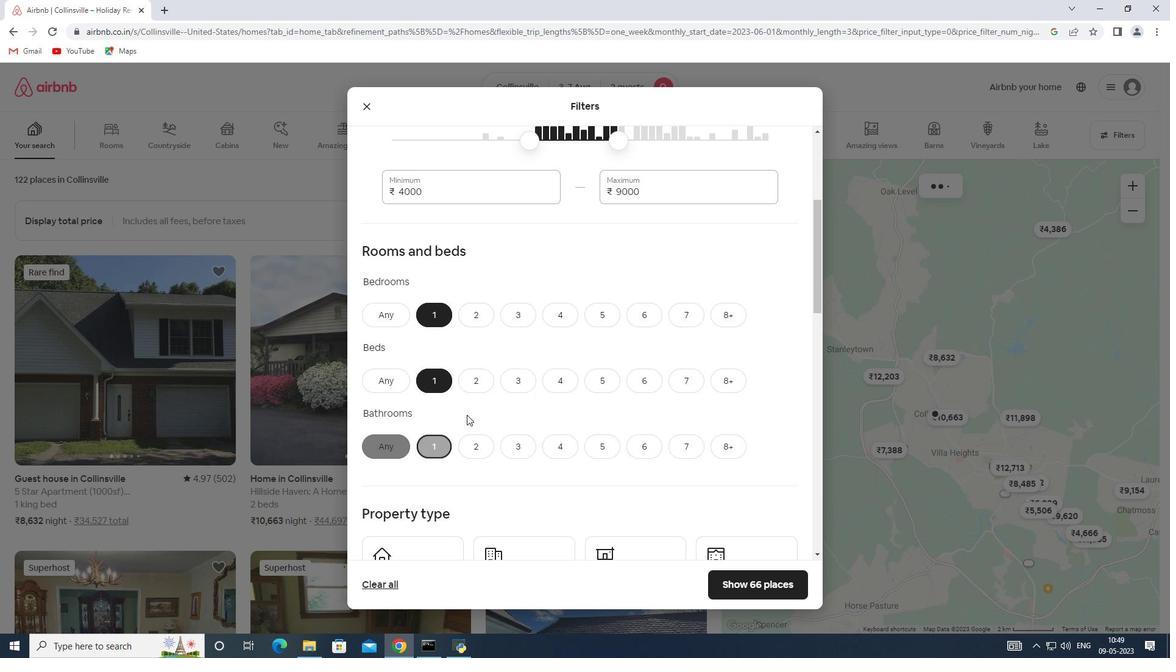 
Action: Mouse scrolled (469, 407) with delta (0, 0)
Screenshot: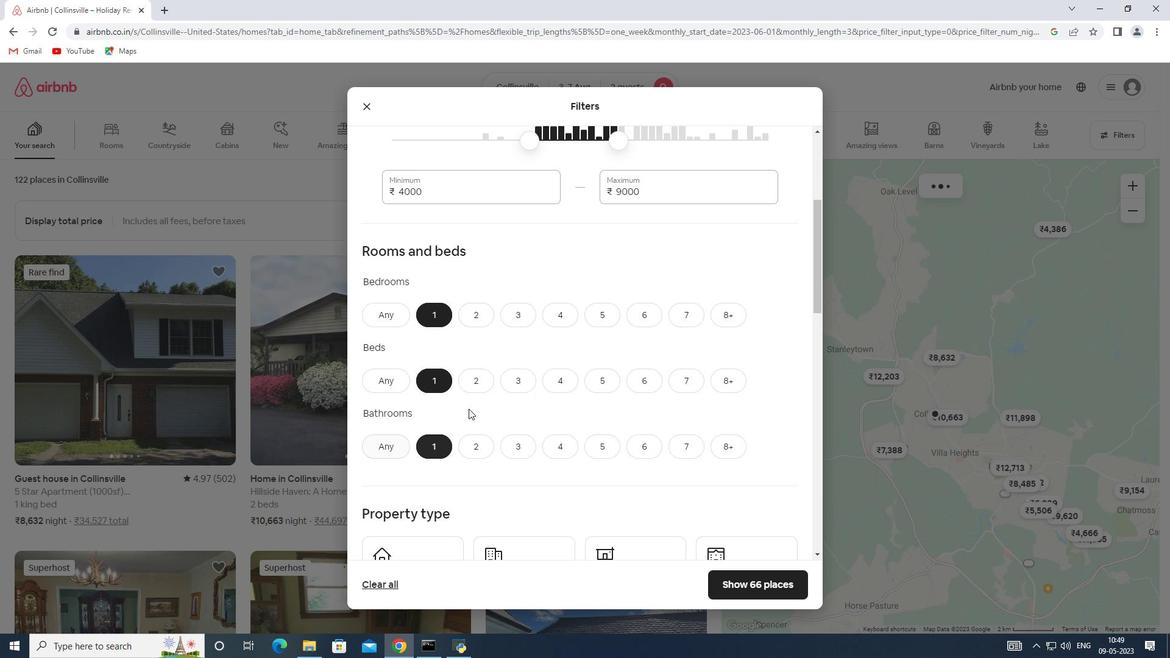 
Action: Mouse scrolled (469, 407) with delta (0, 0)
Screenshot: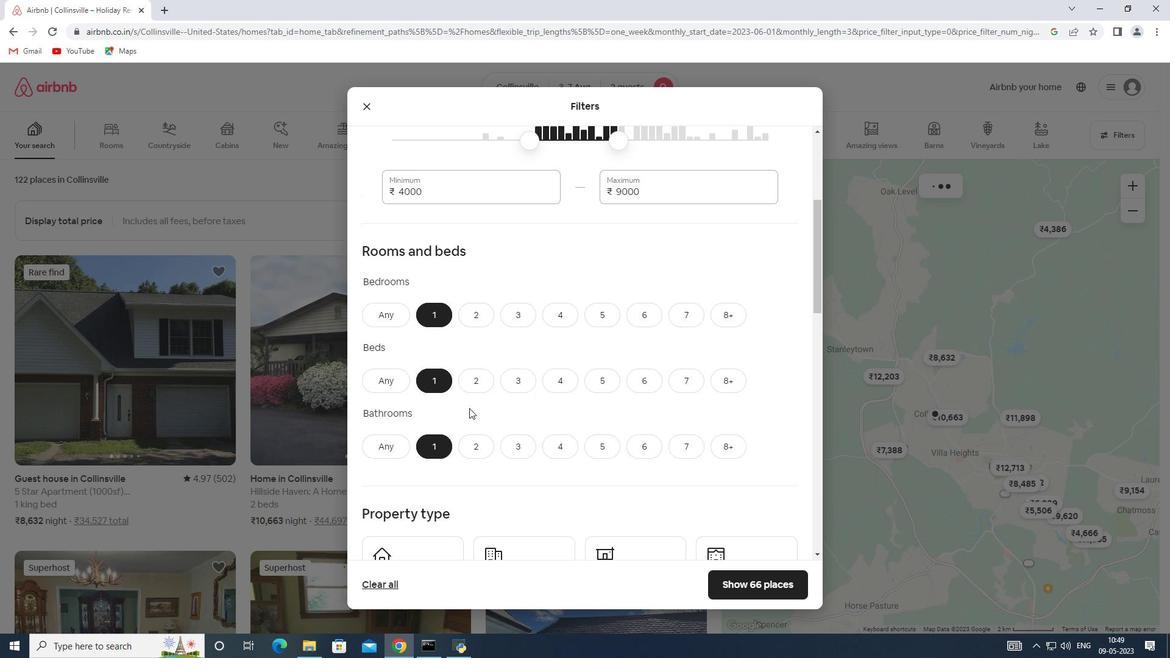 
Action: Mouse scrolled (469, 407) with delta (0, 0)
Screenshot: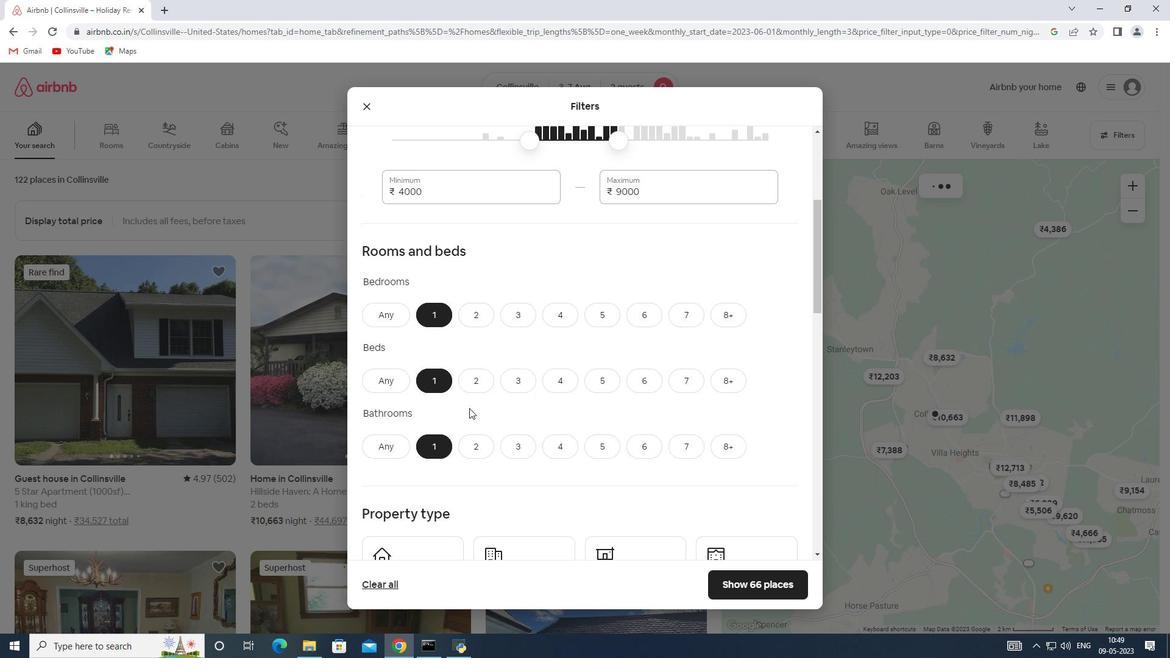 
Action: Mouse moved to (469, 408)
Screenshot: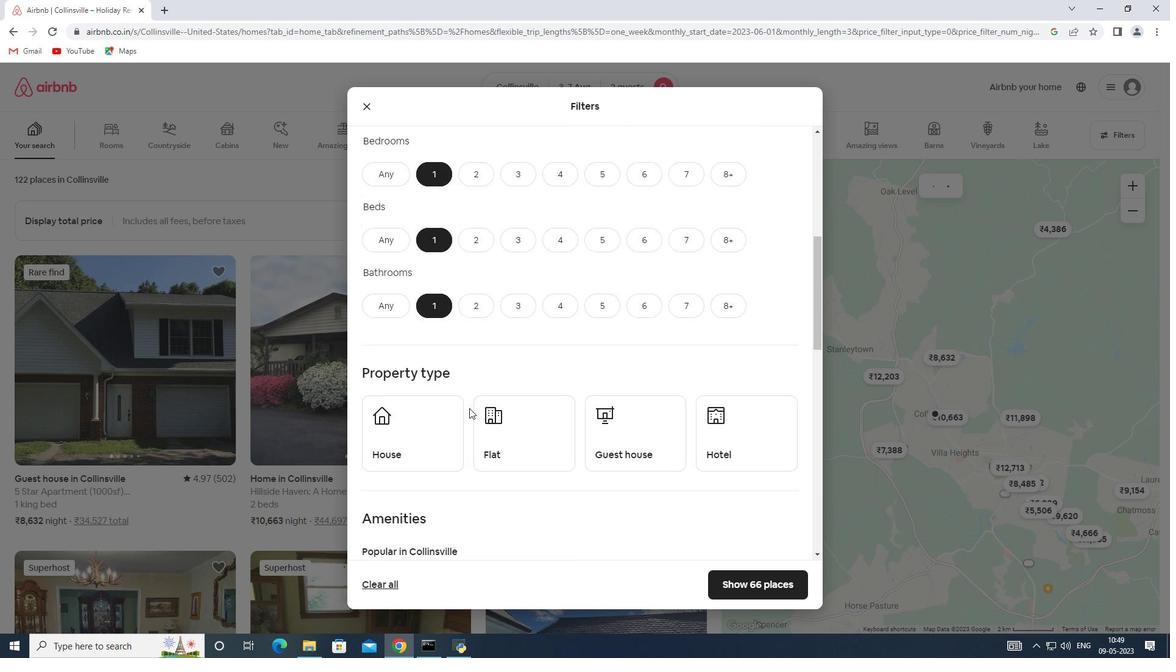 
Action: Mouse scrolled (469, 407) with delta (0, 0)
Screenshot: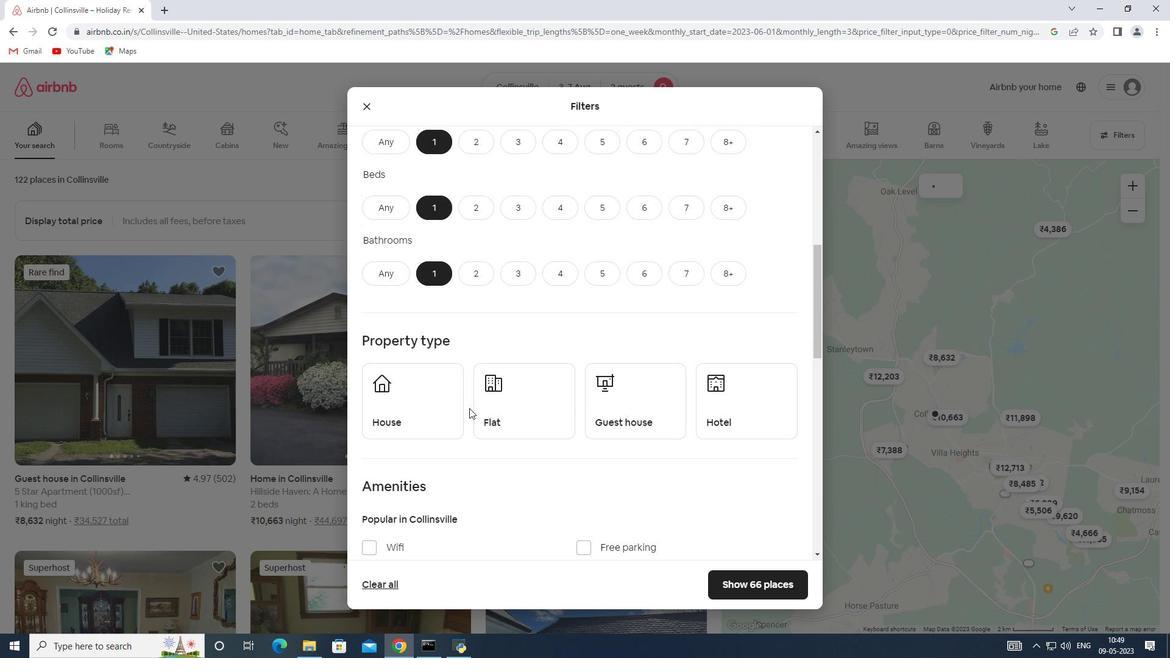 
Action: Mouse moved to (424, 348)
Screenshot: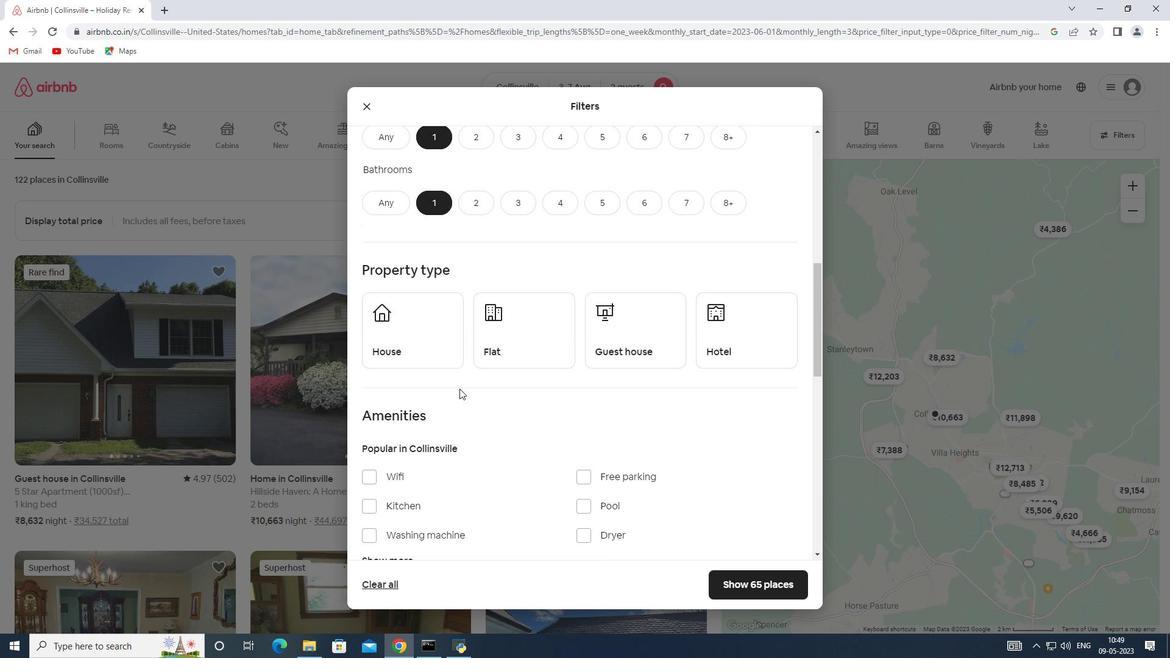 
Action: Mouse pressed left at (424, 348)
Screenshot: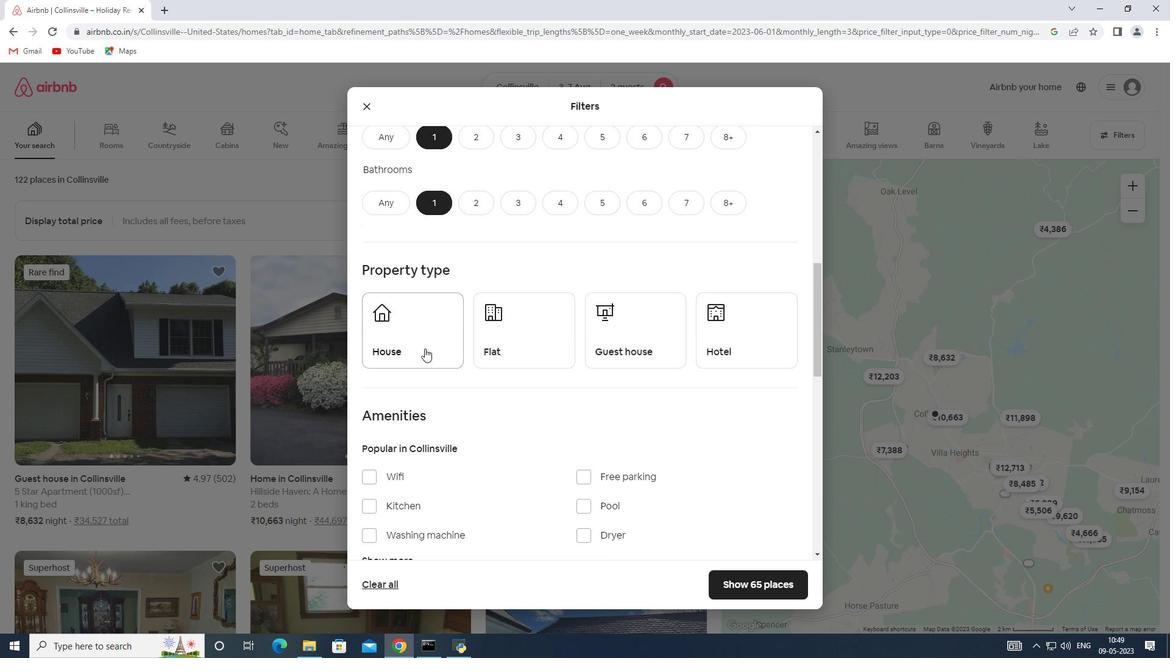 
Action: Mouse moved to (519, 345)
Screenshot: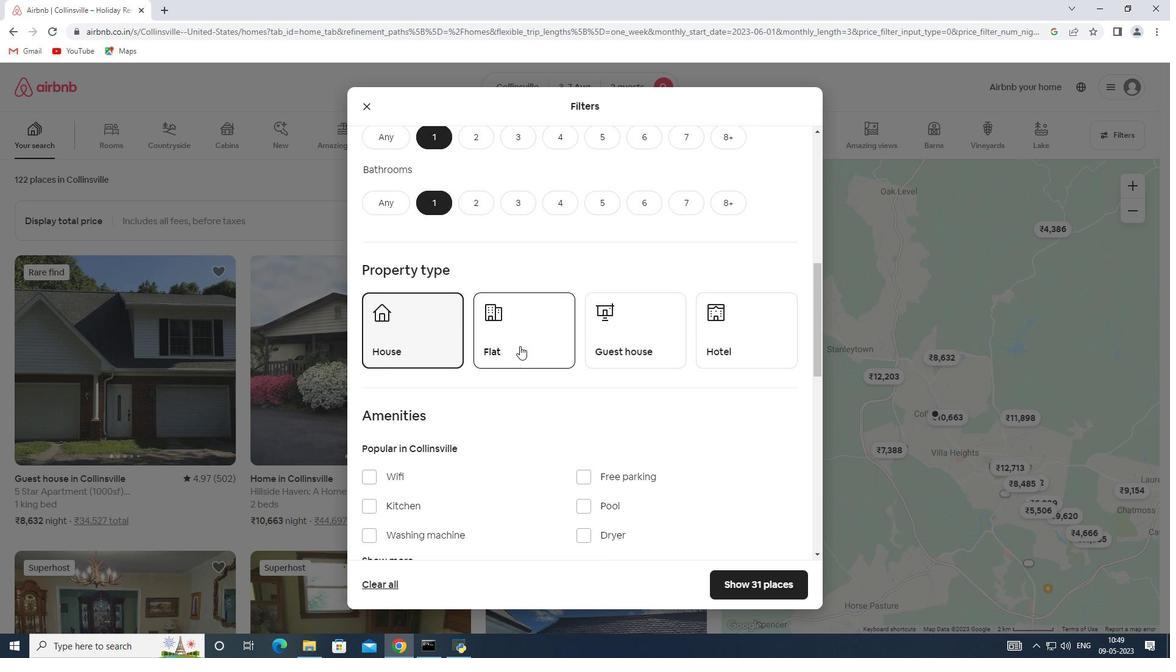 
Action: Mouse pressed left at (519, 345)
Screenshot: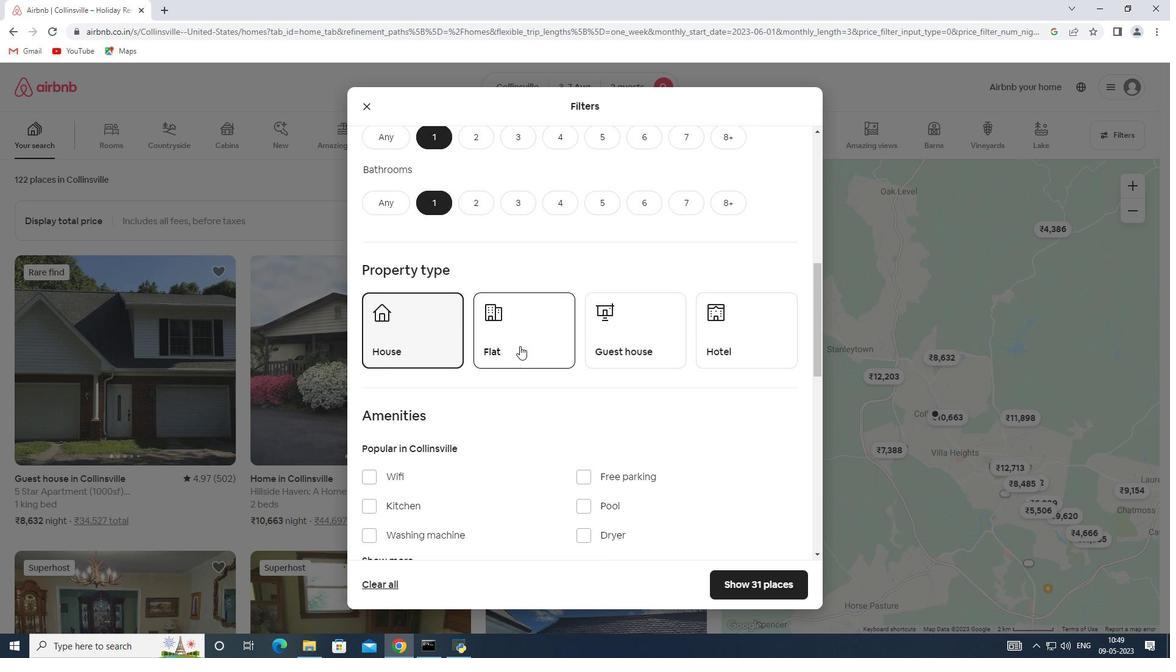 
Action: Mouse moved to (627, 332)
Screenshot: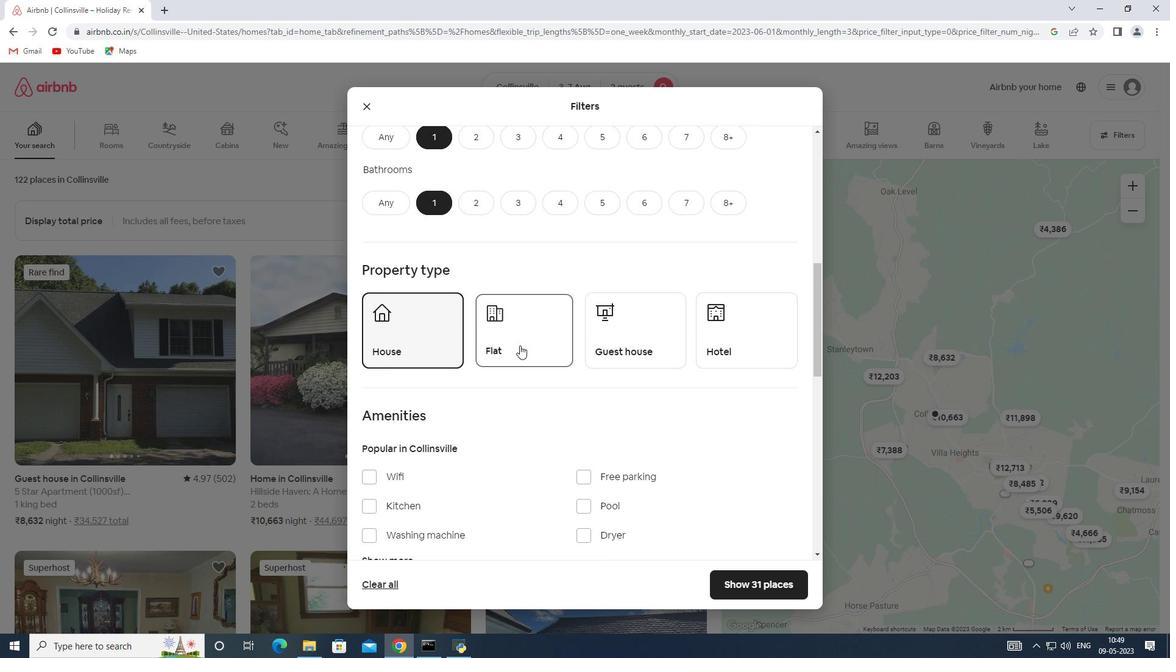 
Action: Mouse pressed left at (627, 332)
Screenshot: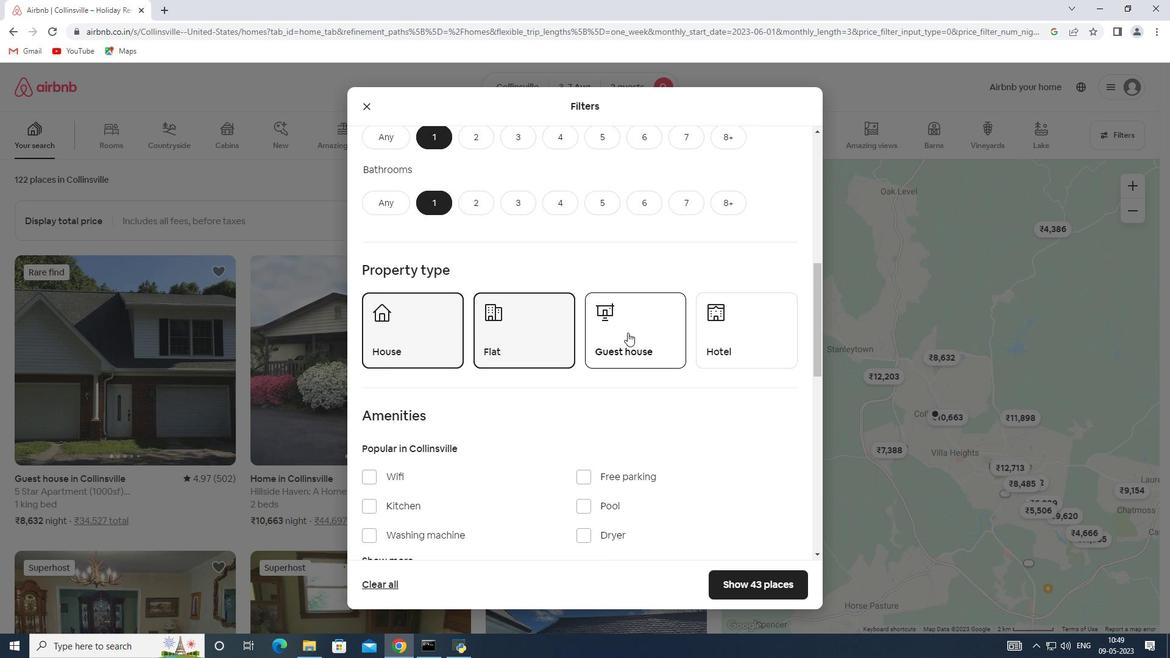 
Action: Mouse moved to (719, 333)
Screenshot: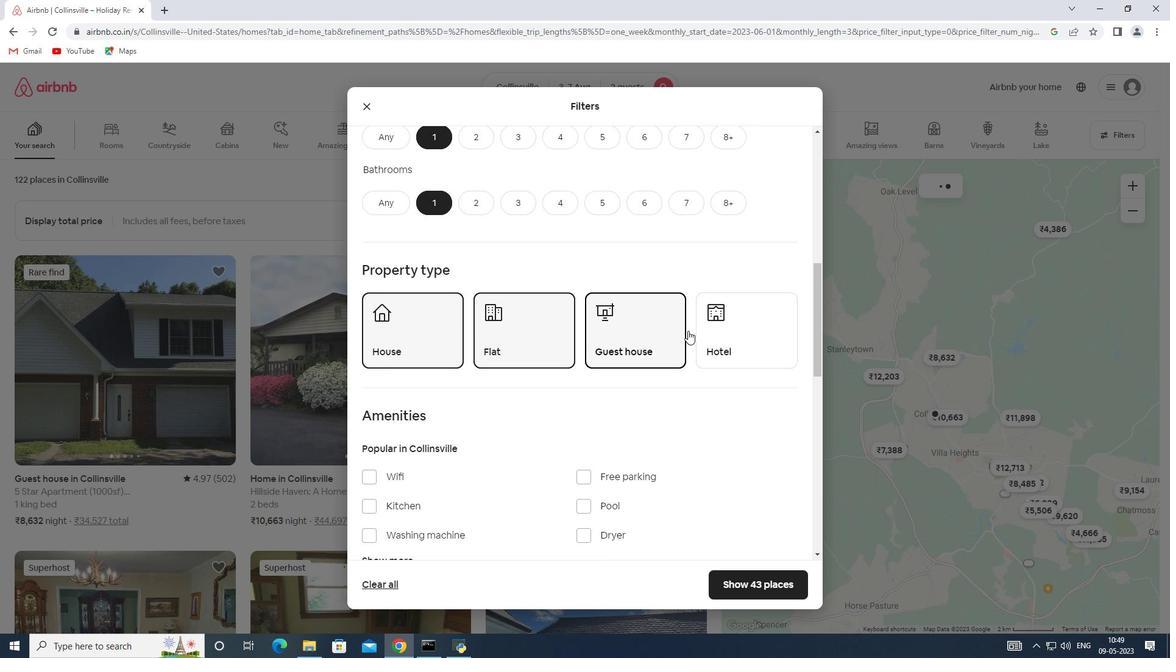 
Action: Mouse pressed left at (719, 333)
Screenshot: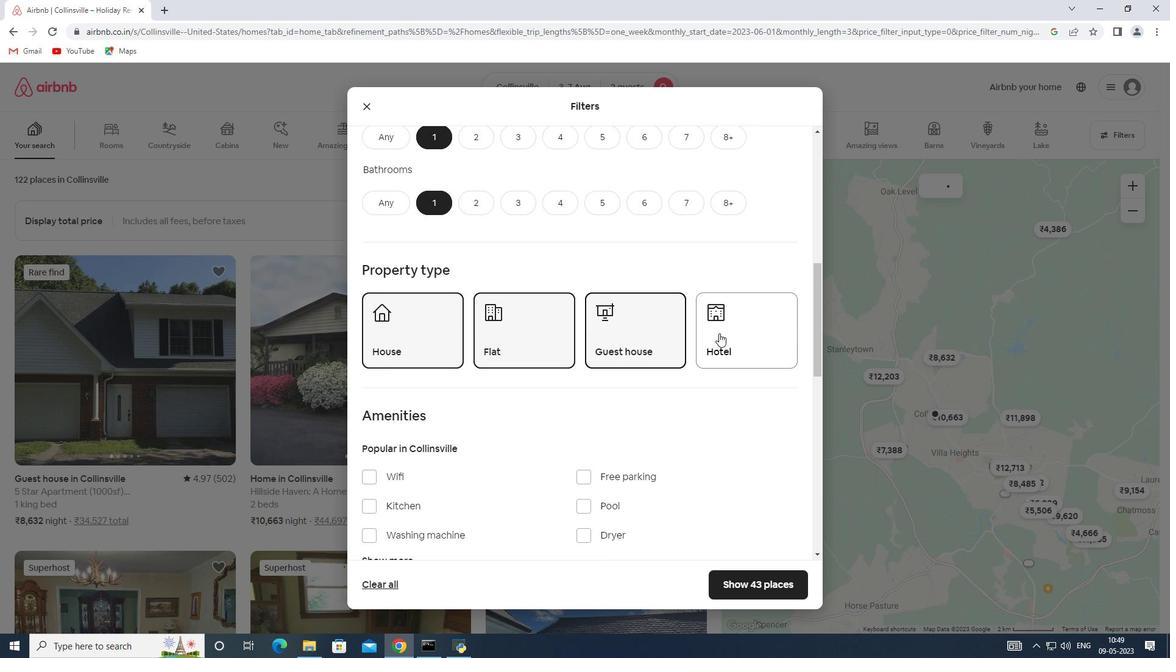 
Action: Mouse moved to (507, 447)
Screenshot: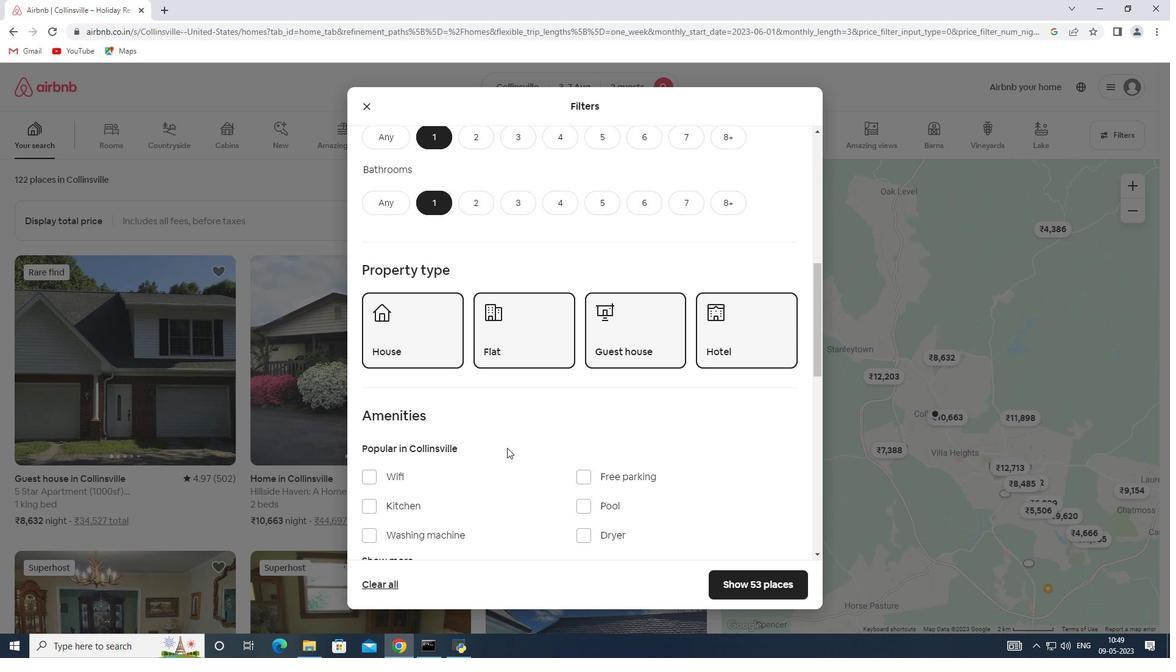 
Action: Mouse scrolled (507, 446) with delta (0, 0)
Screenshot: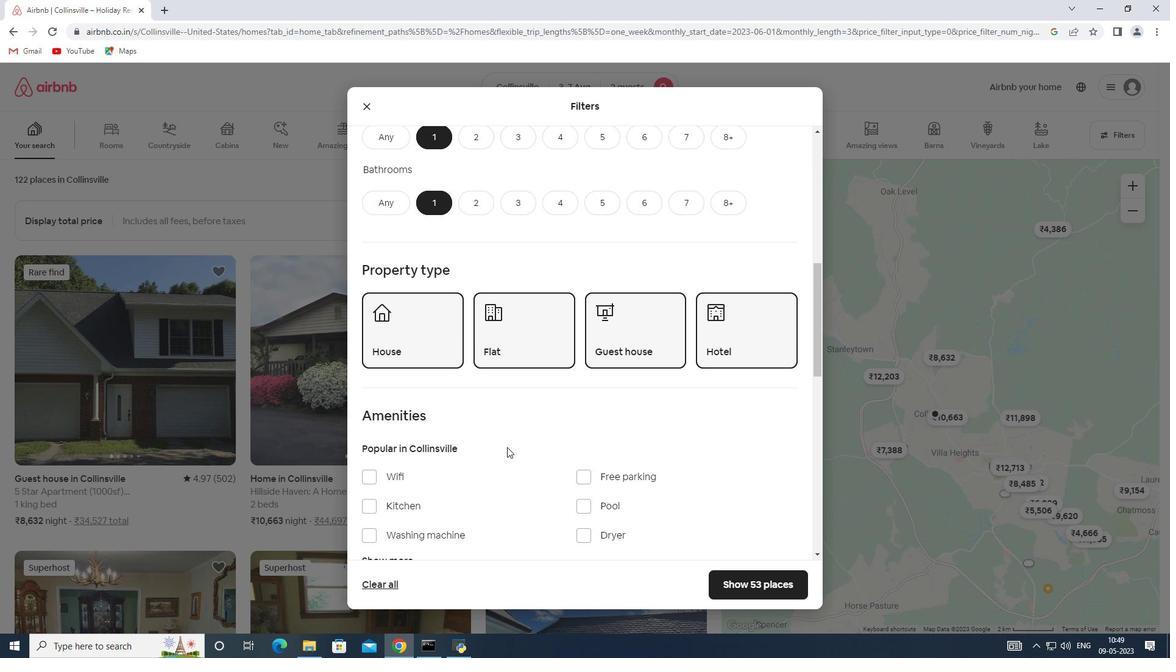 
Action: Mouse scrolled (507, 446) with delta (0, 0)
Screenshot: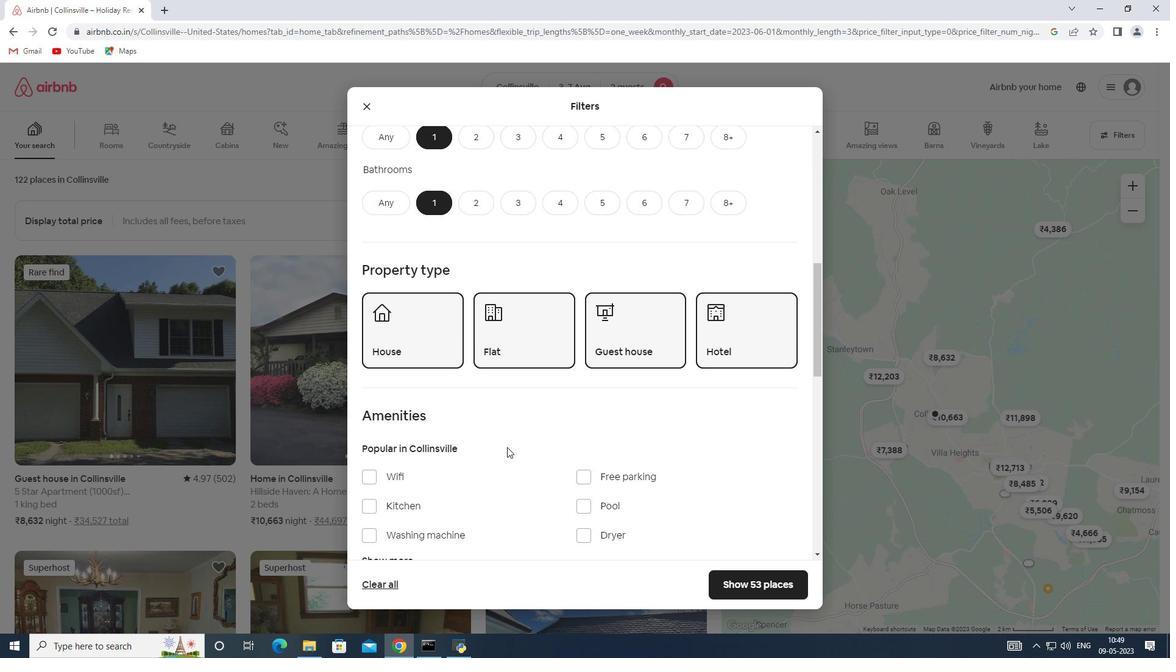 
Action: Mouse scrolled (507, 446) with delta (0, 0)
Screenshot: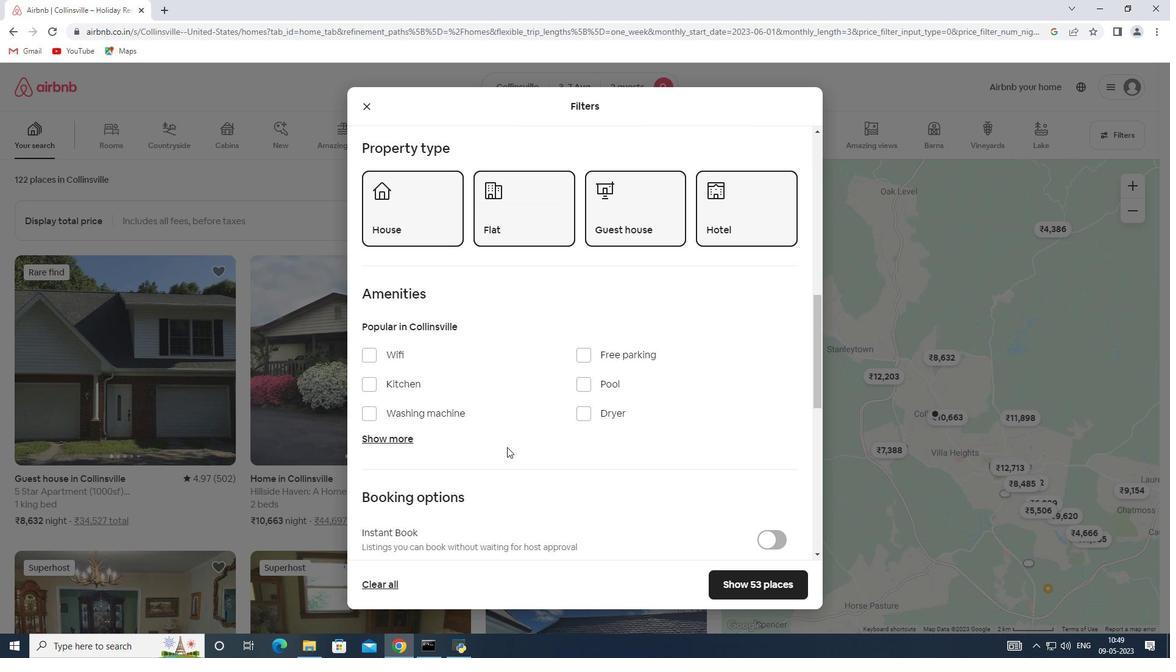 
Action: Mouse moved to (397, 412)
Screenshot: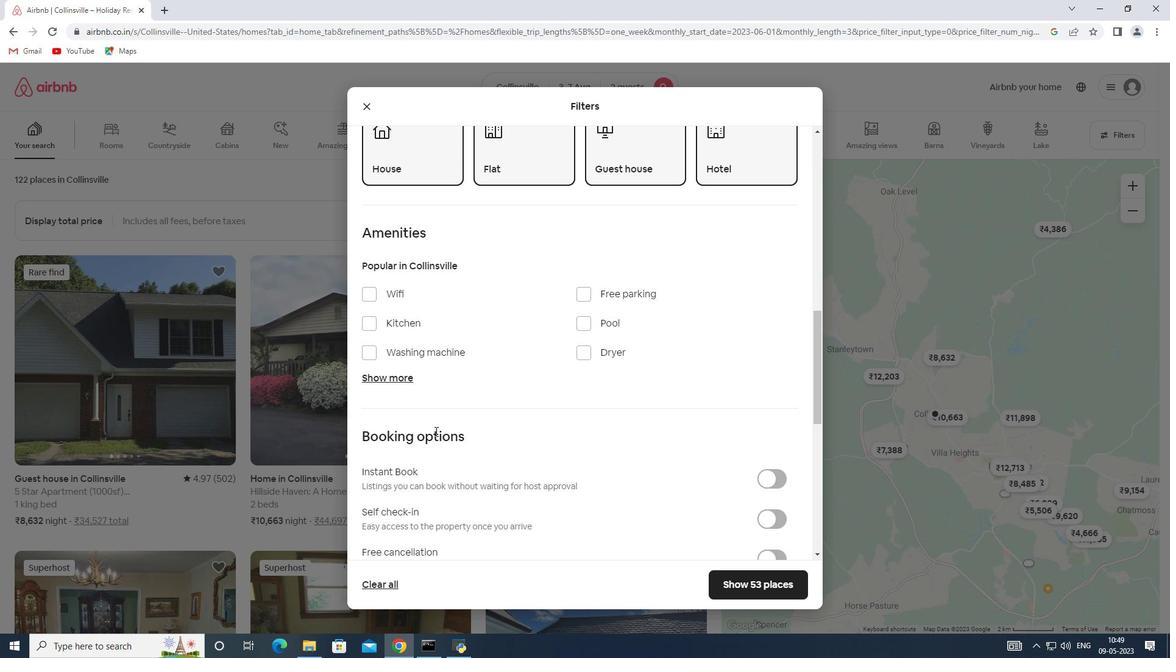 
Action: Mouse scrolled (397, 412) with delta (0, 0)
Screenshot: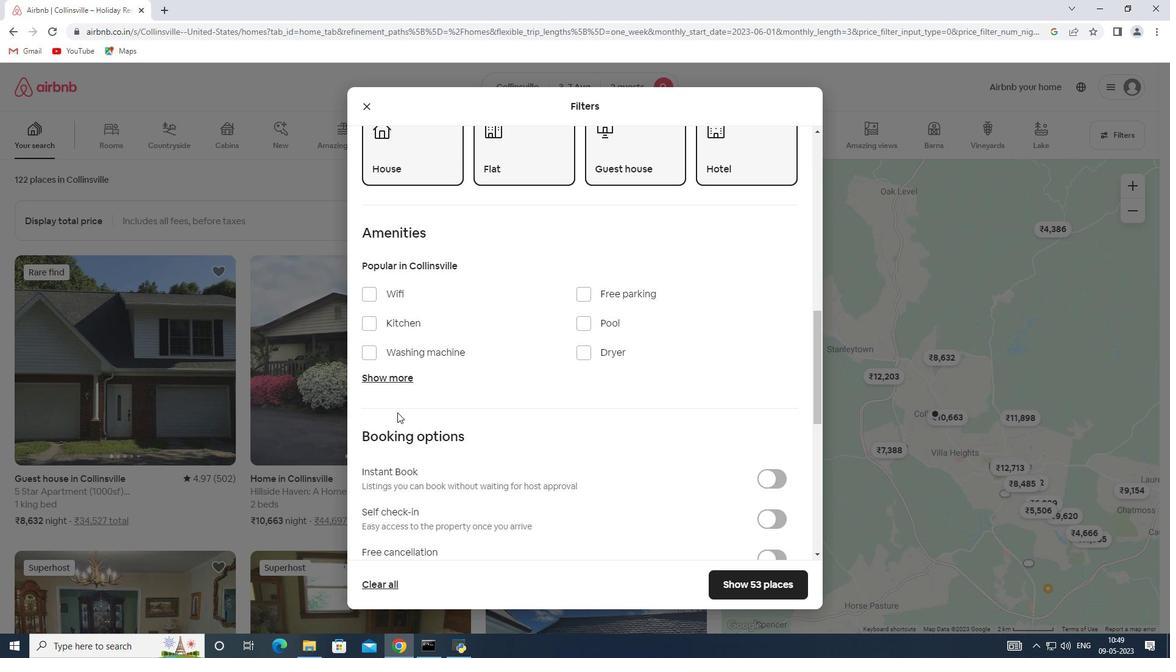 
Action: Mouse moved to (780, 457)
Screenshot: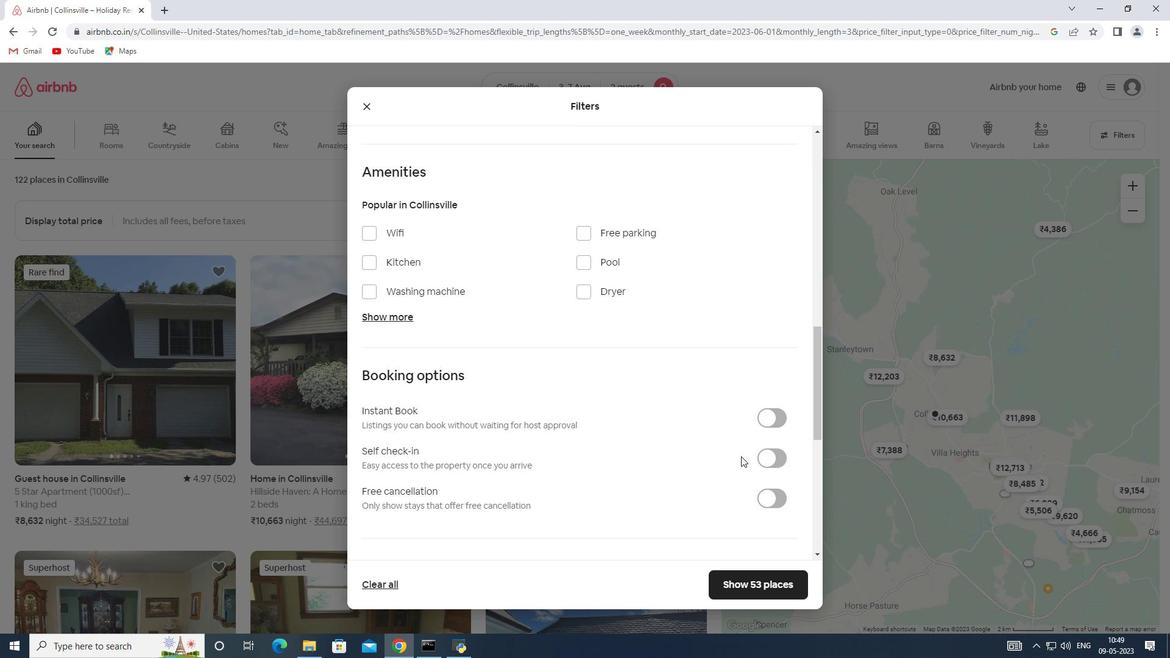 
Action: Mouse pressed left at (780, 457)
Screenshot: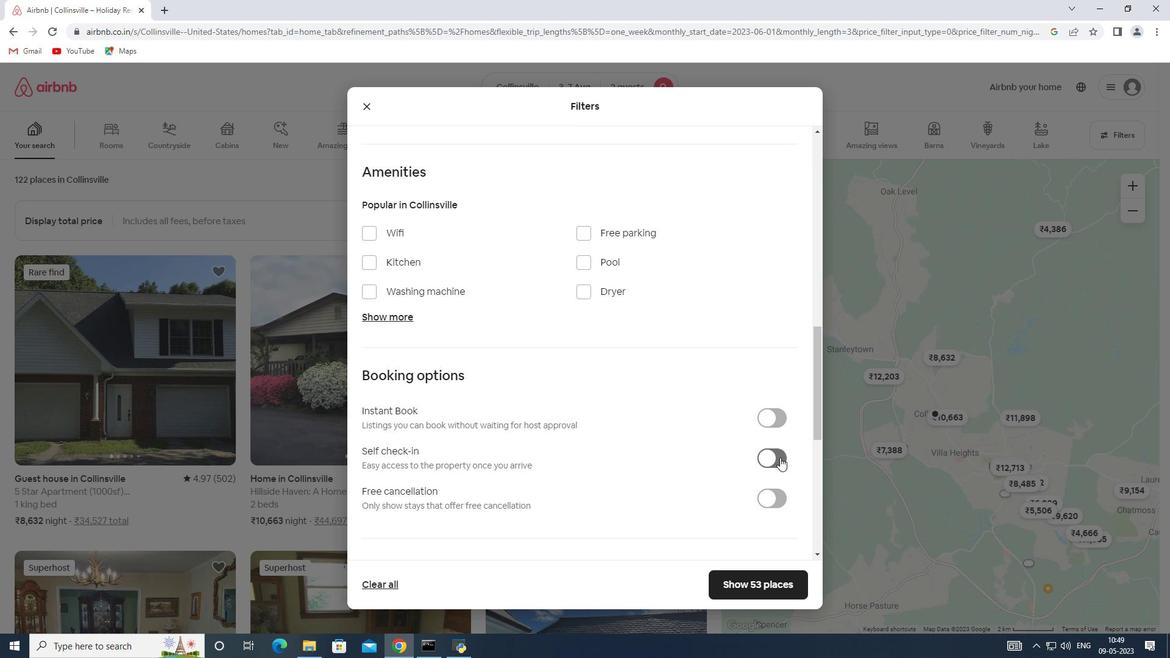 
Action: Mouse moved to (511, 441)
Screenshot: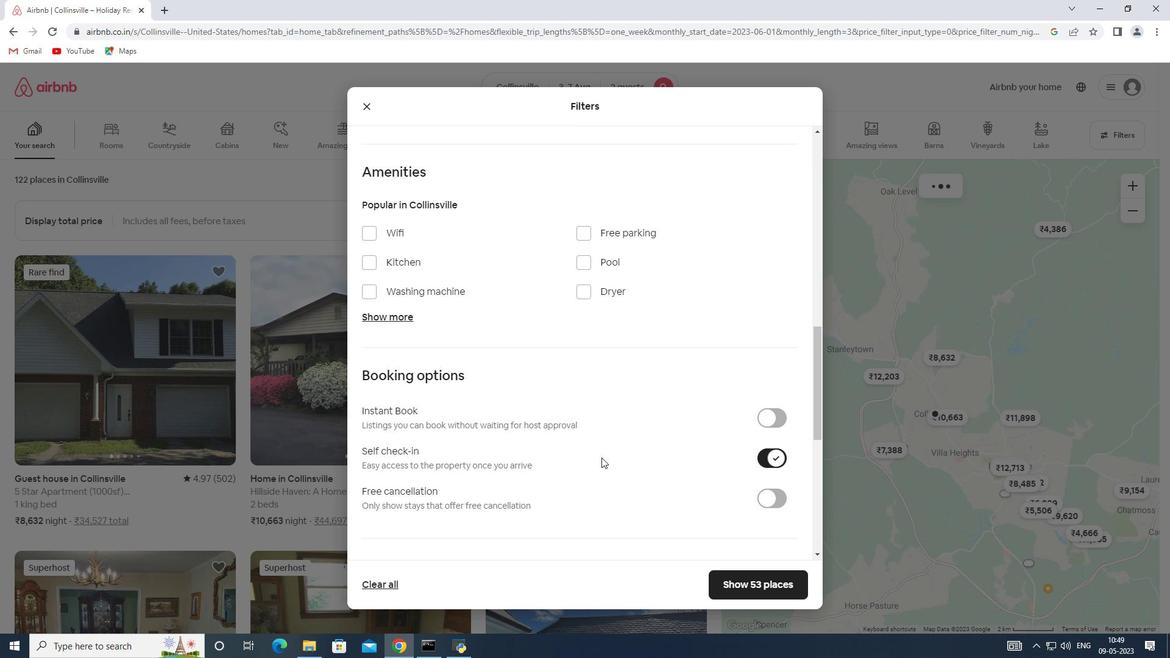 
Action: Mouse scrolled (511, 441) with delta (0, 0)
Screenshot: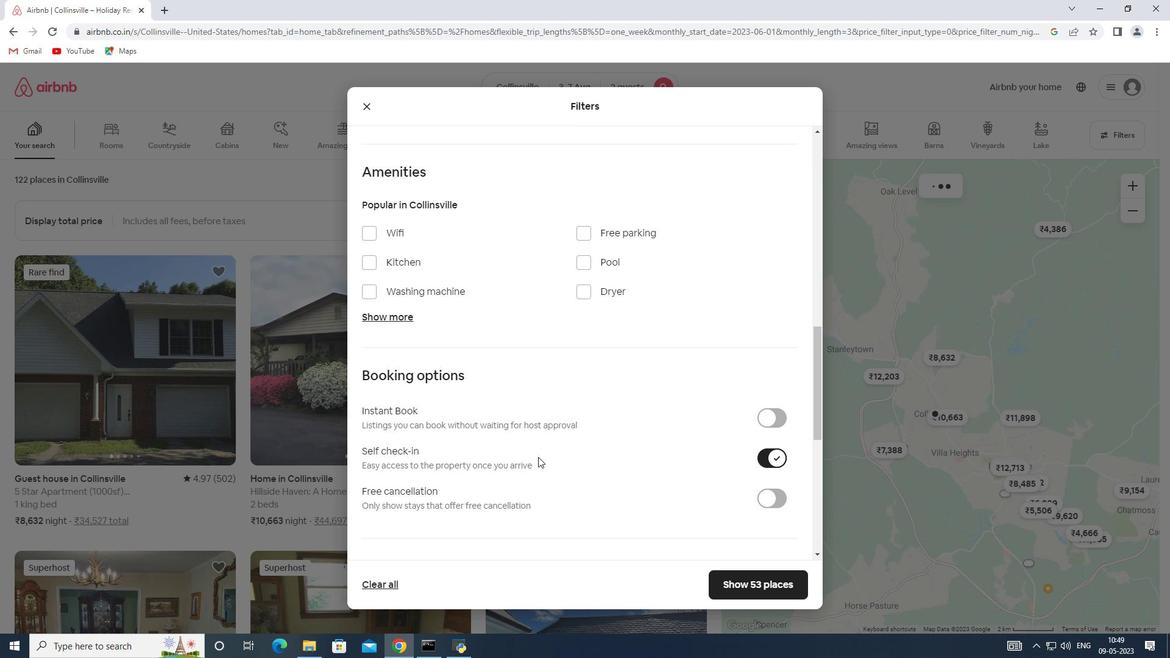 
Action: Mouse scrolled (511, 441) with delta (0, 0)
Screenshot: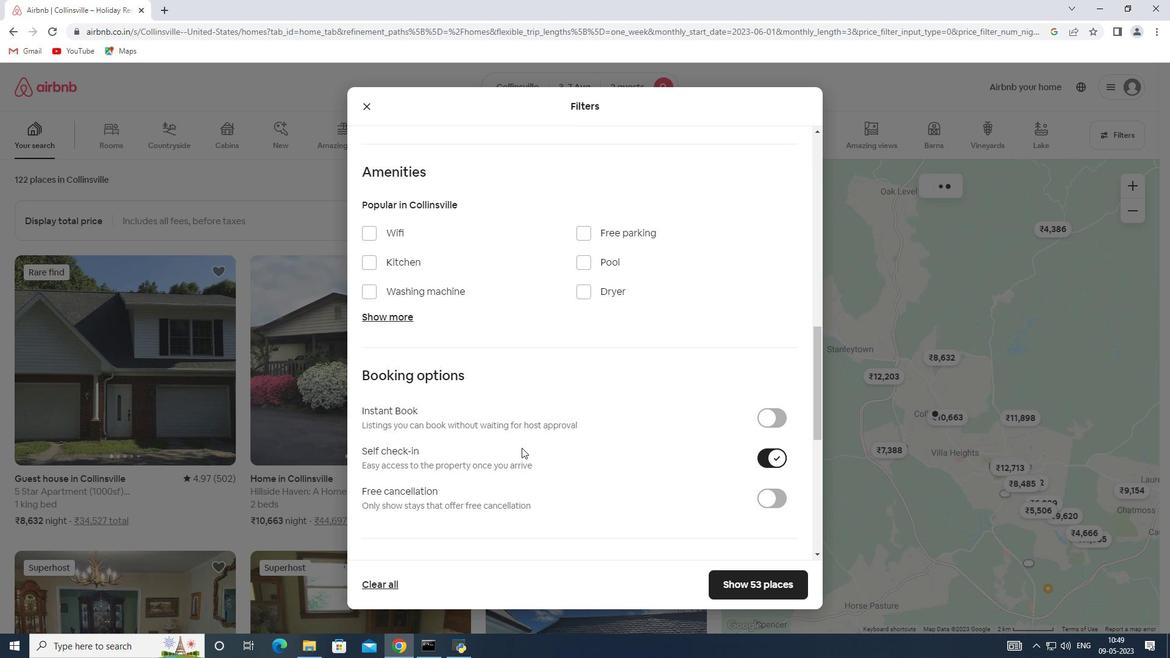
Action: Mouse scrolled (511, 441) with delta (0, 0)
Screenshot: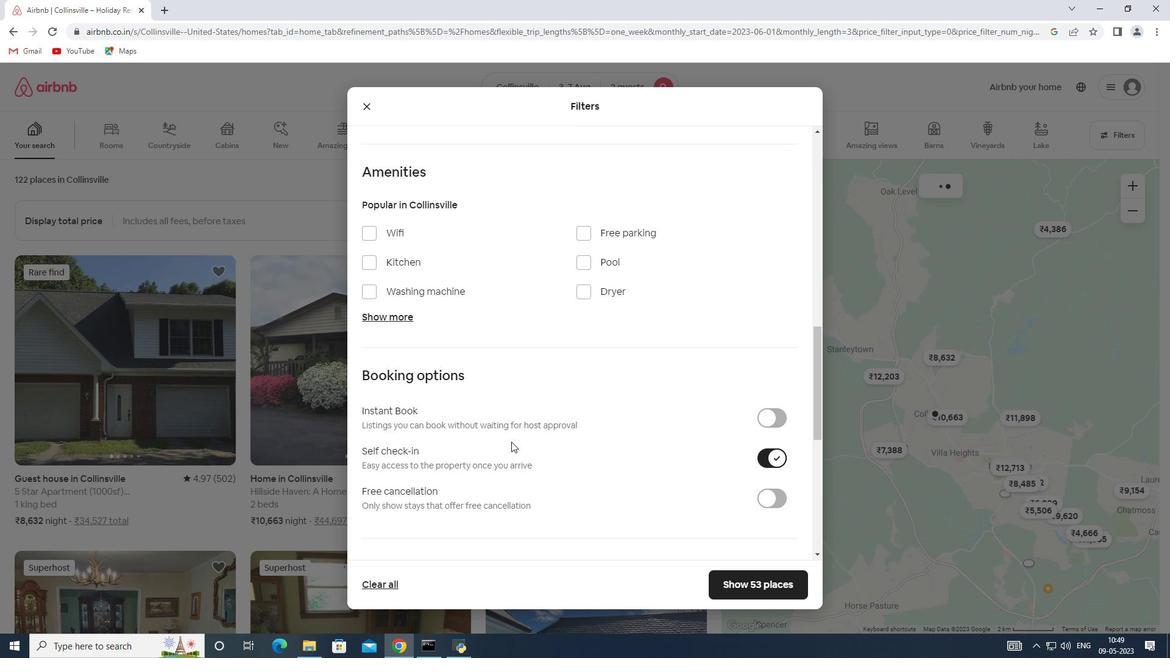 
Action: Mouse scrolled (511, 441) with delta (0, 0)
Screenshot: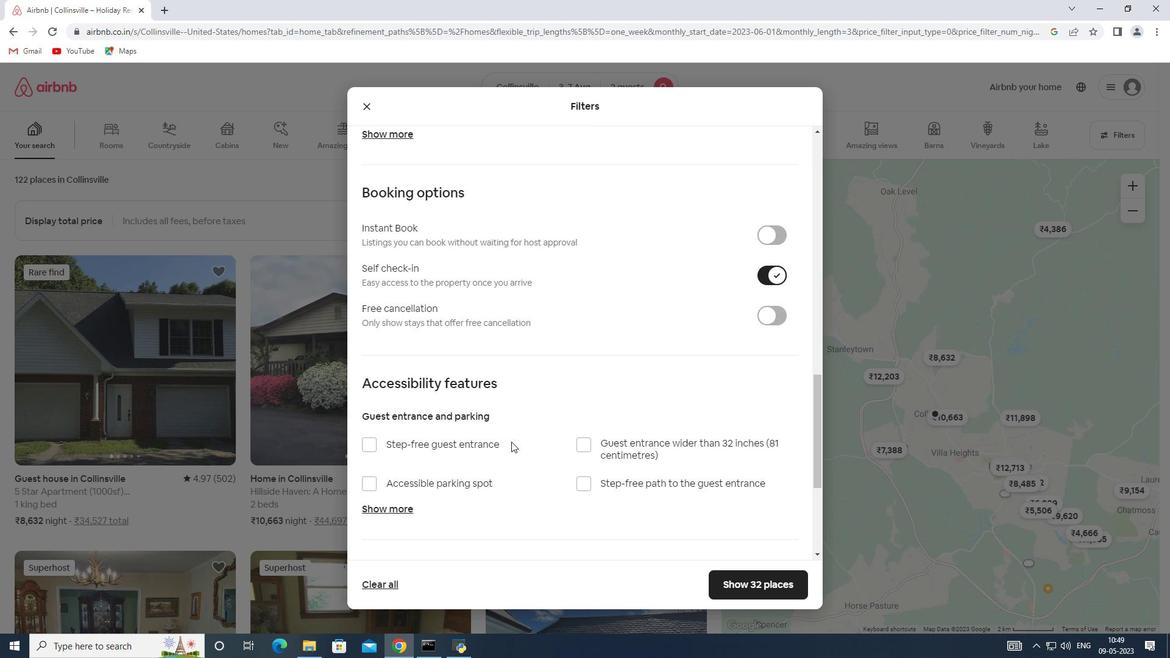 
Action: Mouse scrolled (511, 441) with delta (0, 0)
Screenshot: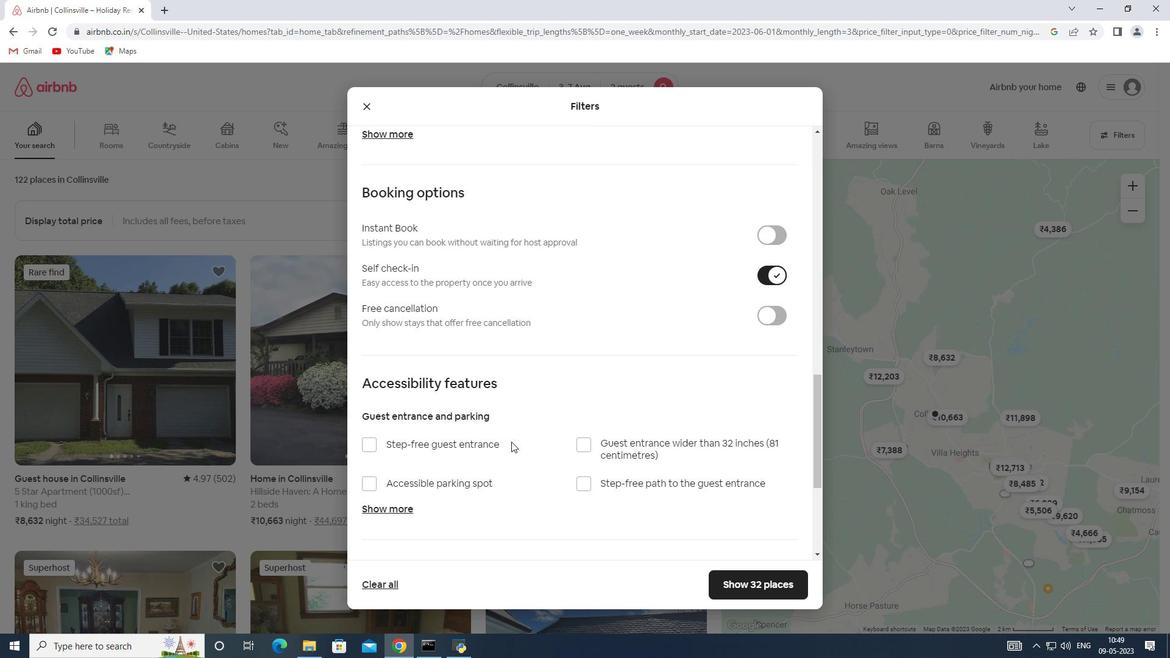 
Action: Mouse scrolled (511, 441) with delta (0, 0)
Screenshot: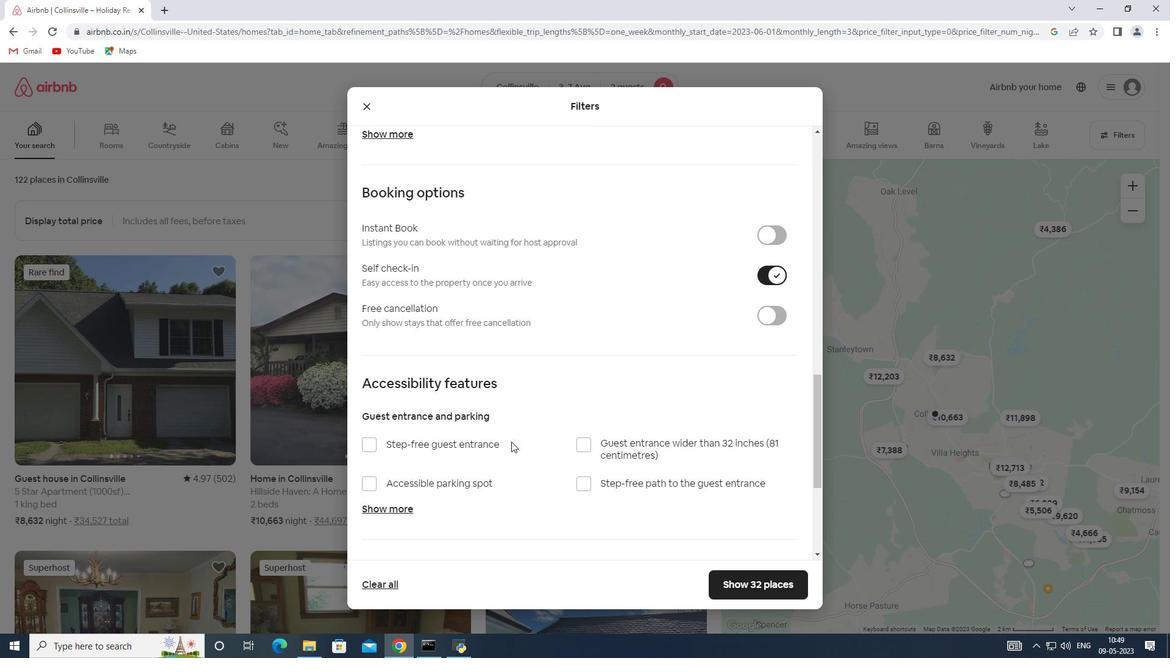 
Action: Mouse scrolled (511, 441) with delta (0, 0)
Screenshot: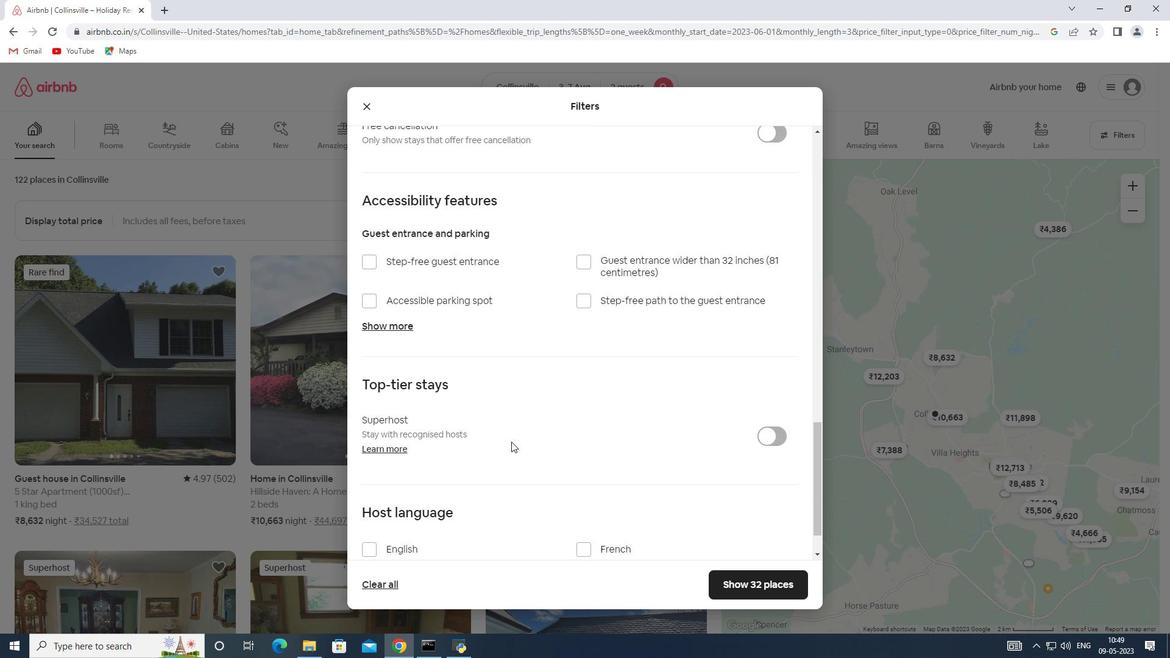 
Action: Mouse scrolled (511, 441) with delta (0, 0)
Screenshot: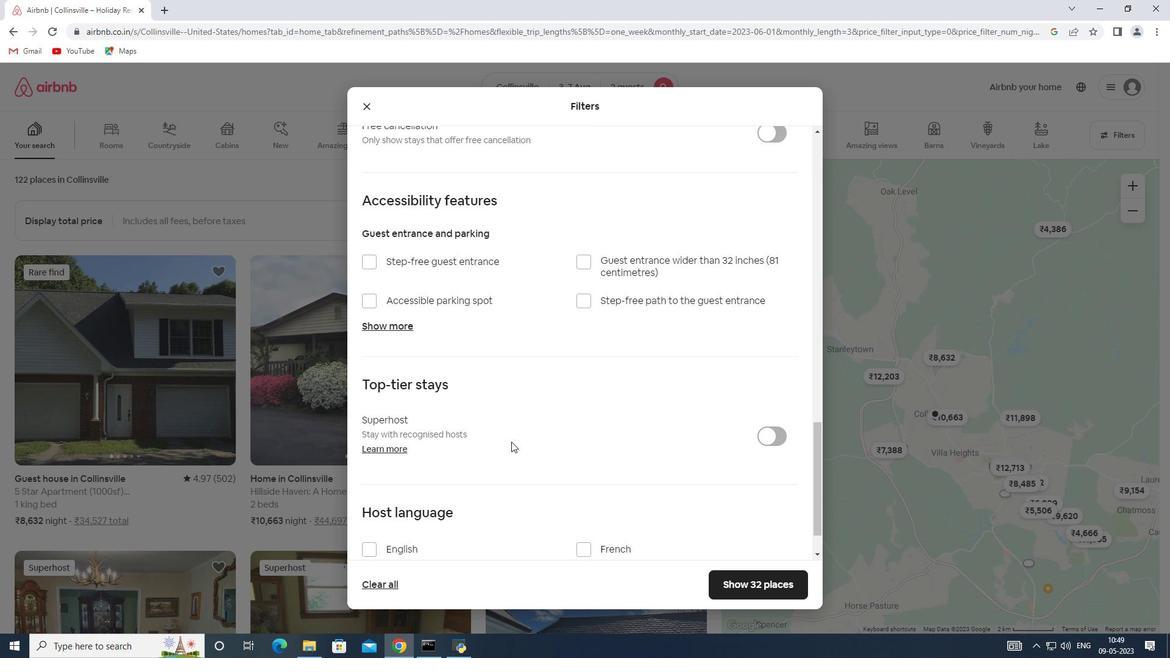 
Action: Mouse moved to (366, 494)
Screenshot: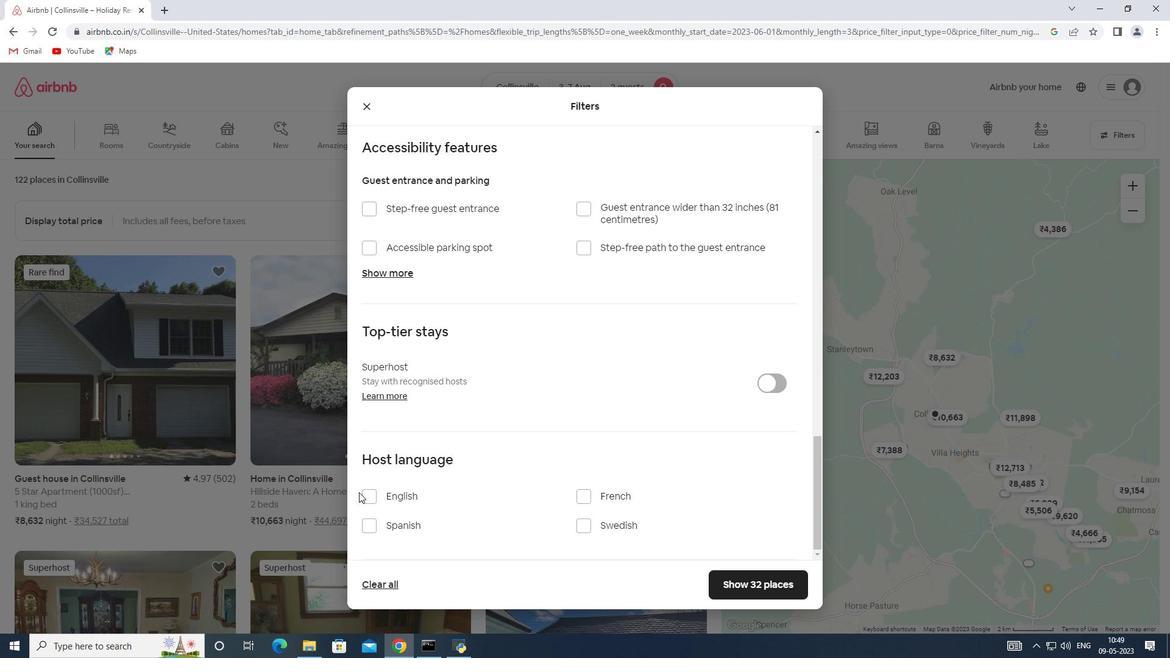 
Action: Mouse pressed left at (366, 494)
Screenshot: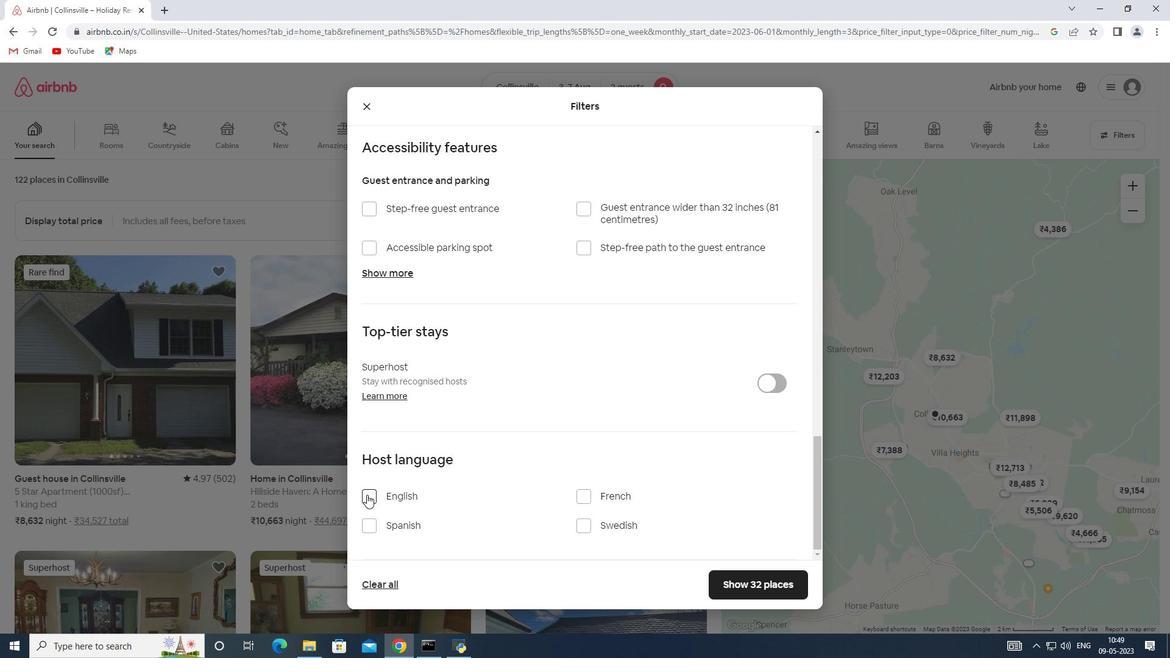 
Action: Mouse moved to (741, 583)
Screenshot: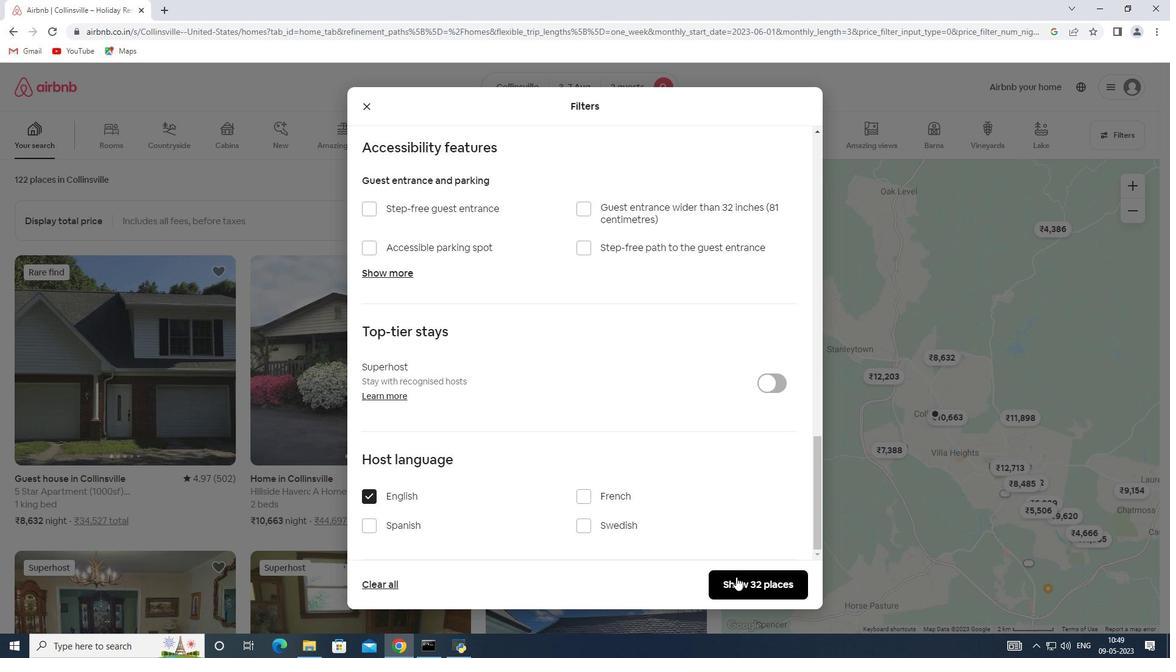 
Action: Mouse pressed left at (741, 583)
Screenshot: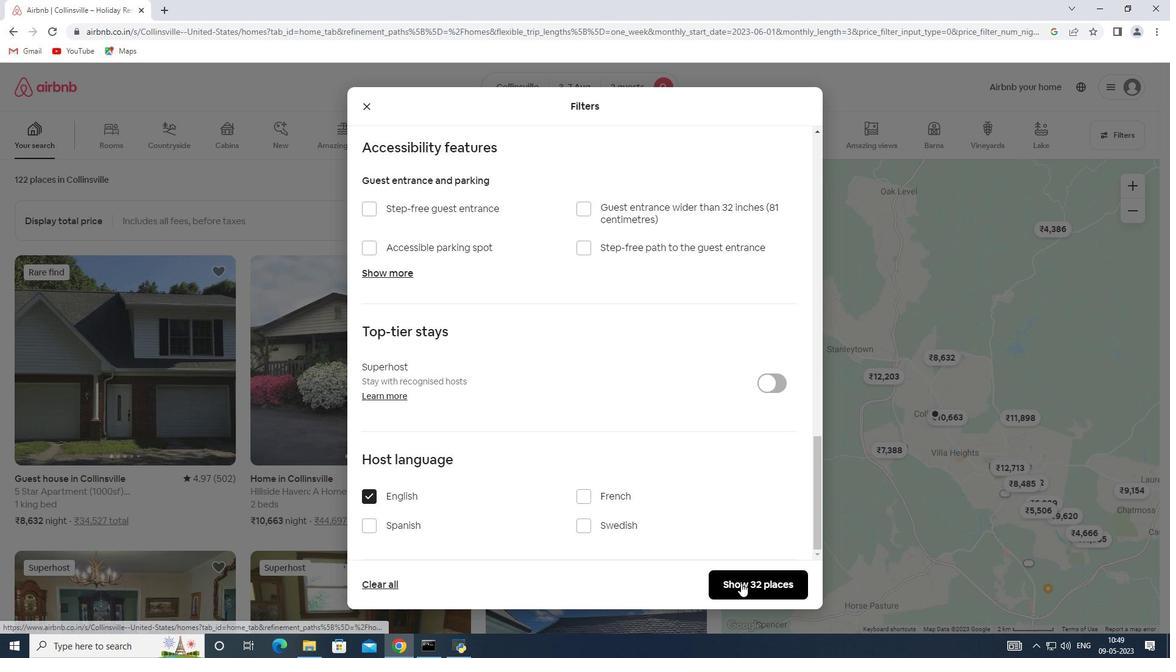 
Action: Mouse pressed left at (741, 583)
Screenshot: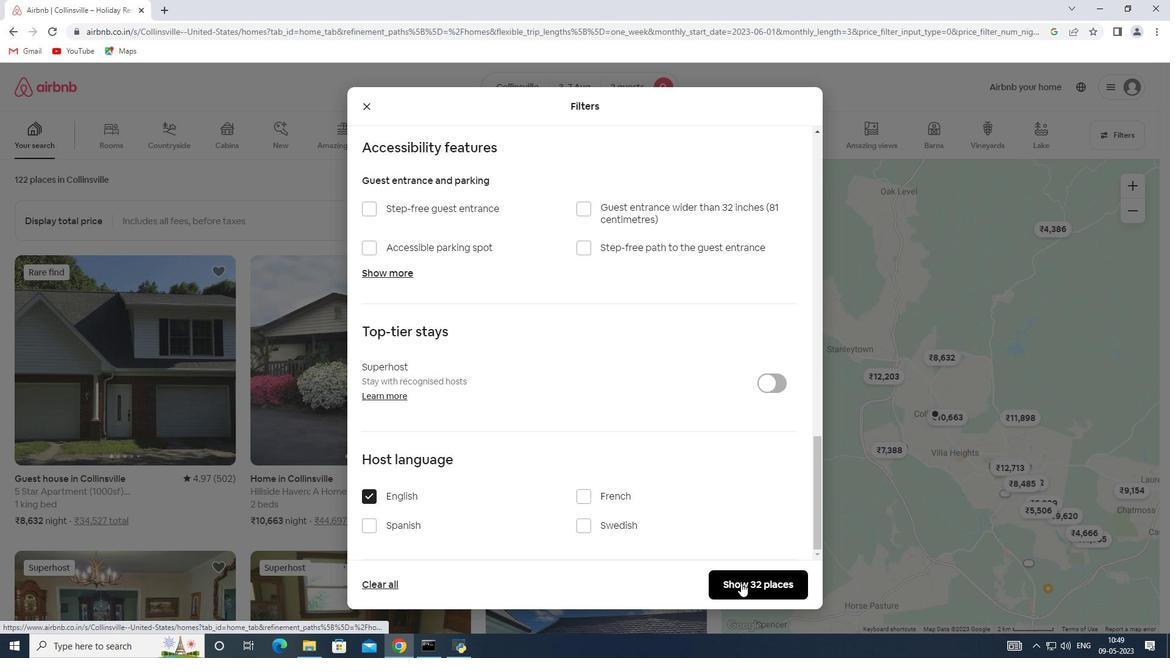 
